 Task: For heading Use Arial with dark grey 1 1 colour & Underline.  font size for heading18,  'Change the font style of data to'Arial and font size to 9,  Change the alignment of both headline & data to Align center.  In the sheet  Data Analysis Template Workbookbook
Action: Mouse moved to (121, 149)
Screenshot: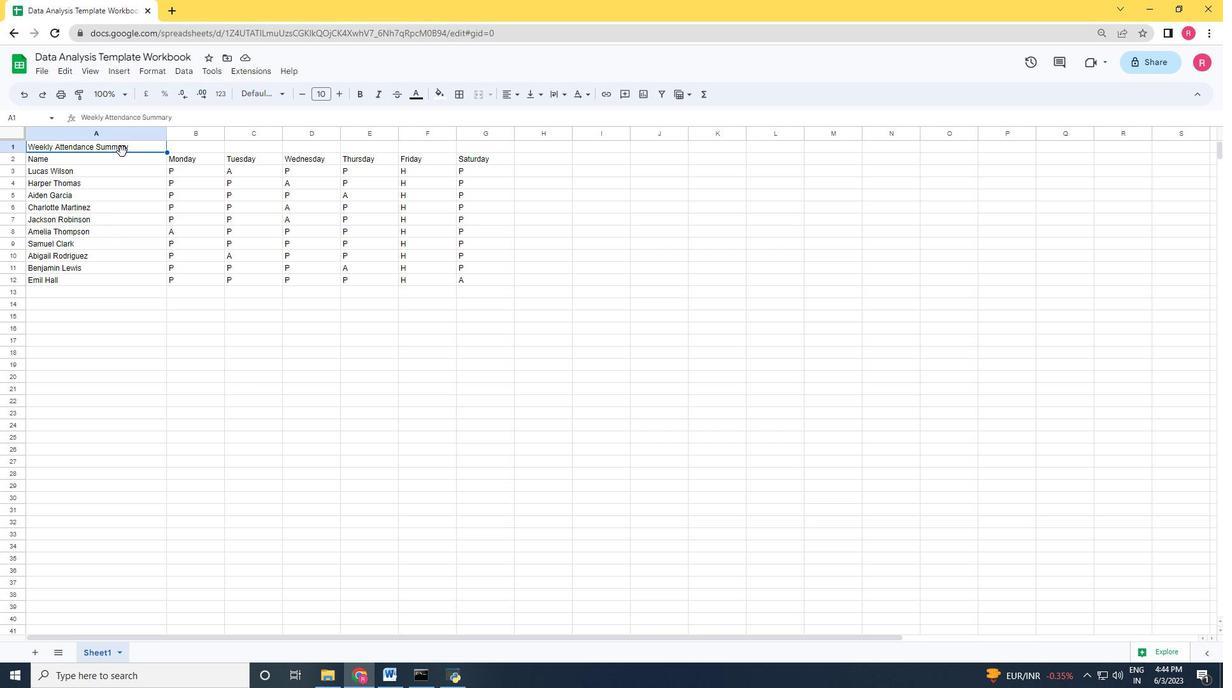 
Action: Mouse pressed left at (121, 149)
Screenshot: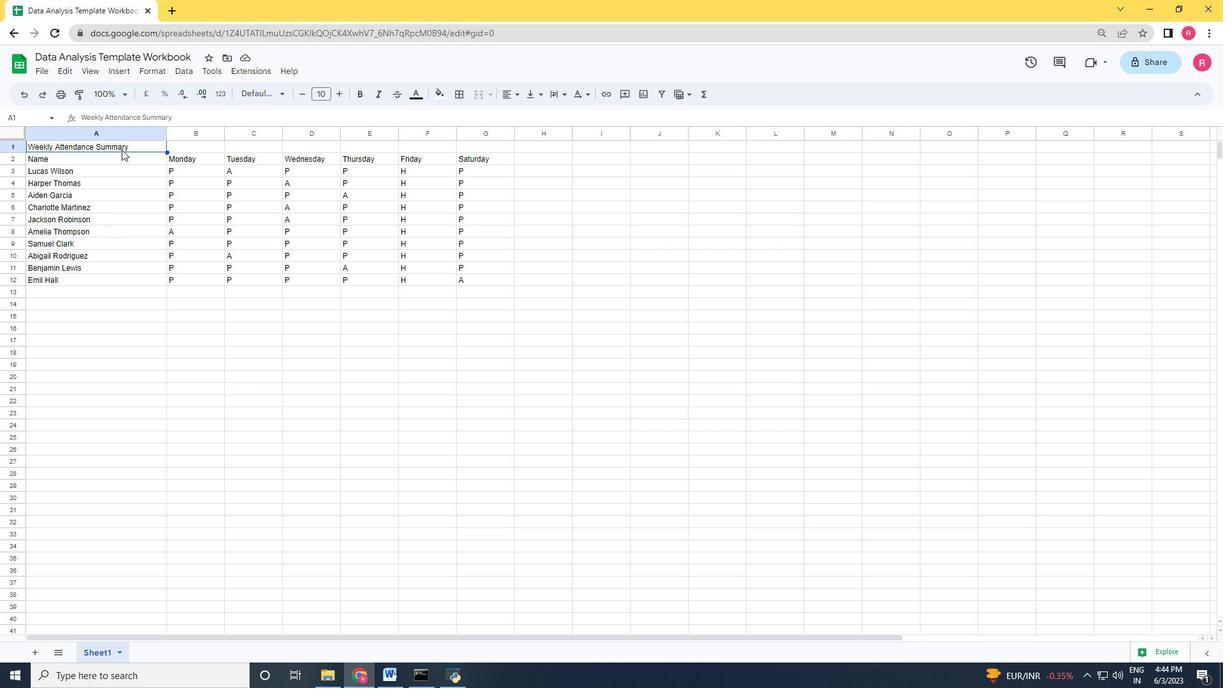
Action: Mouse moved to (416, 91)
Screenshot: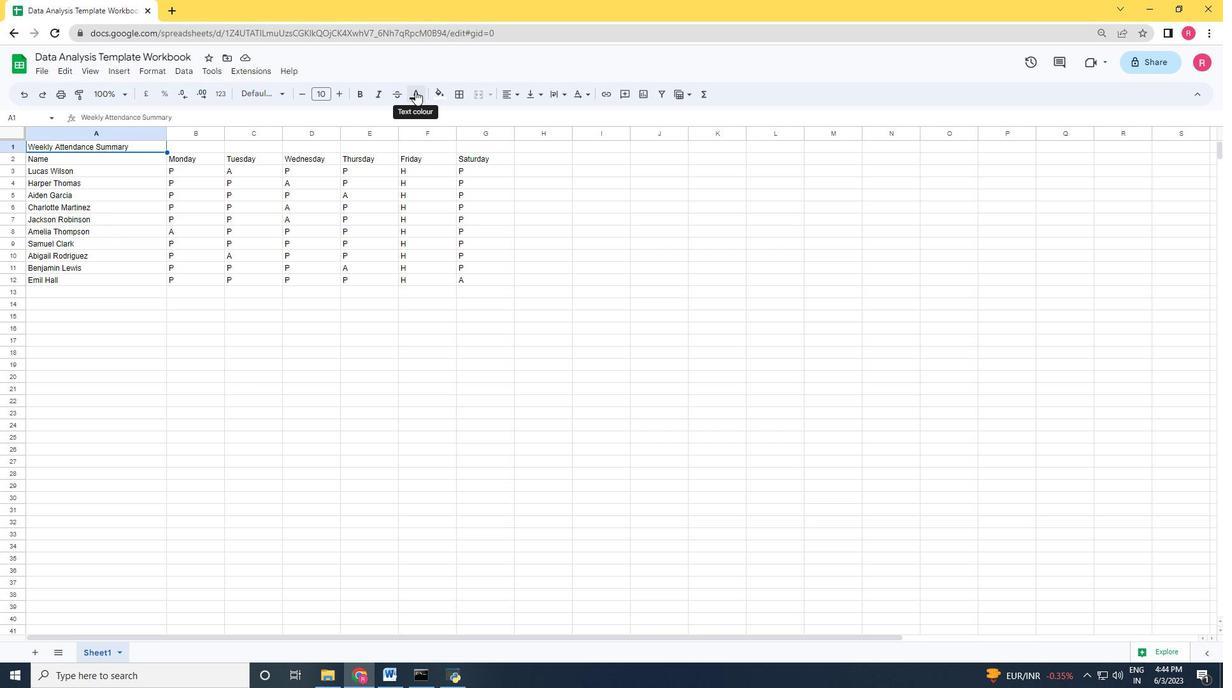 
Action: Mouse pressed left at (416, 91)
Screenshot: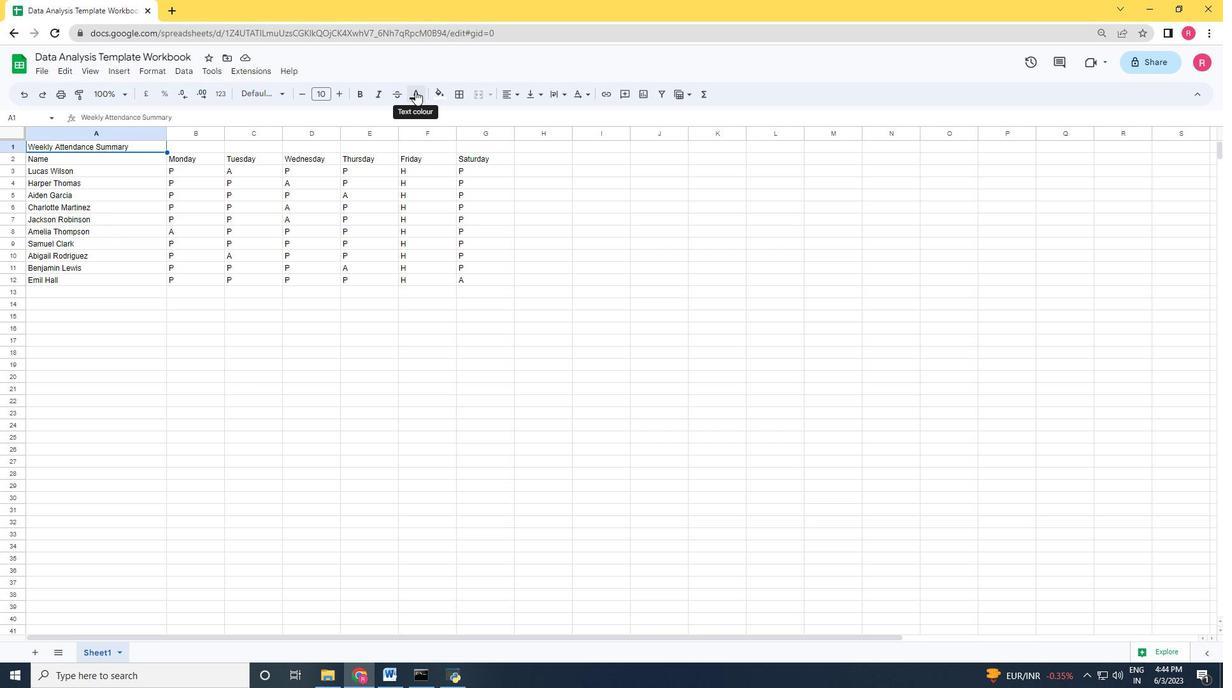 
Action: Mouse moved to (471, 132)
Screenshot: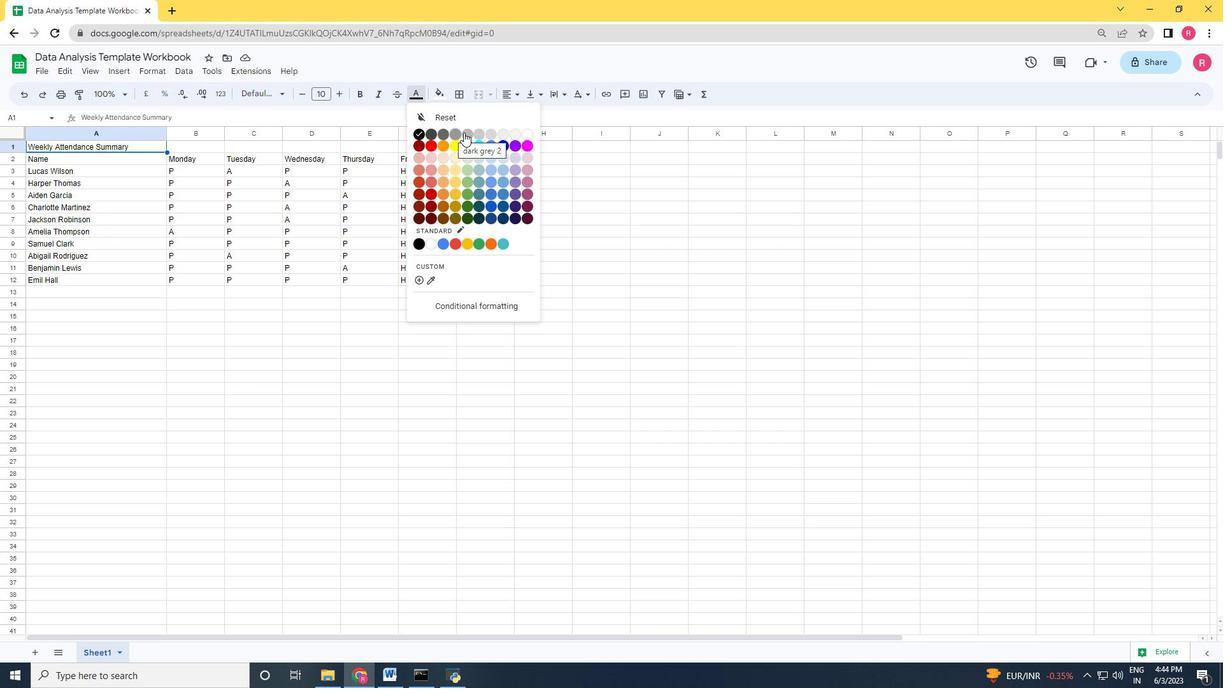 
Action: Mouse pressed left at (471, 132)
Screenshot: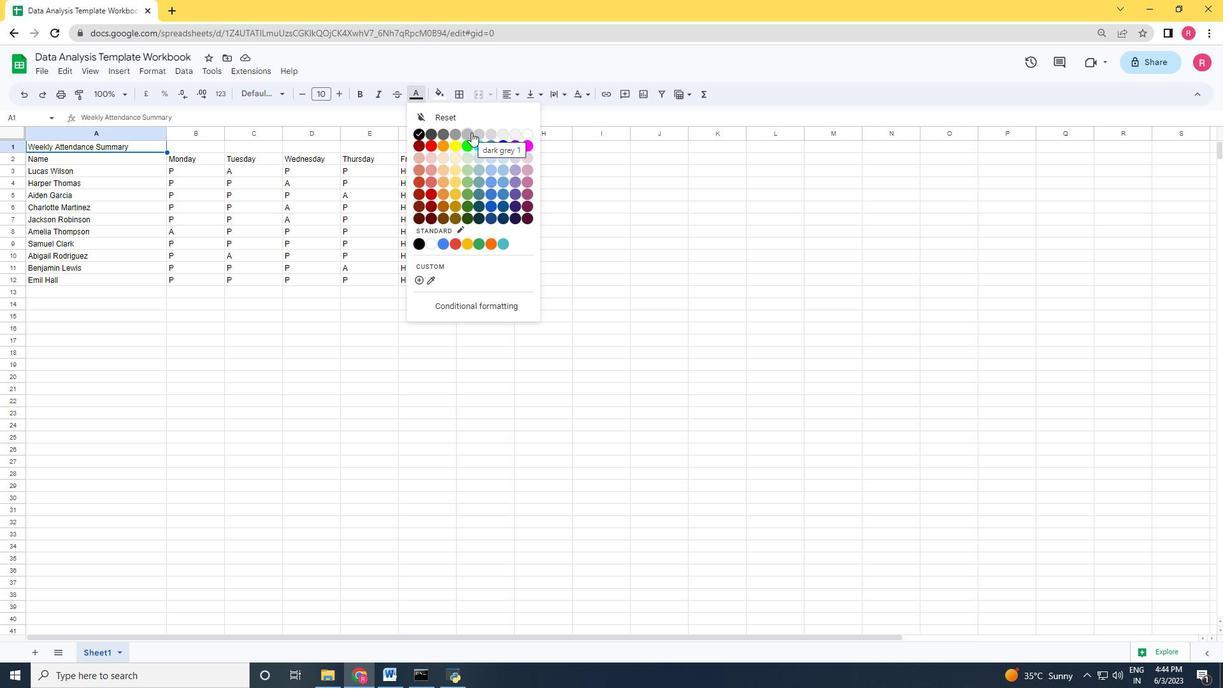 
Action: Mouse moved to (117, 70)
Screenshot: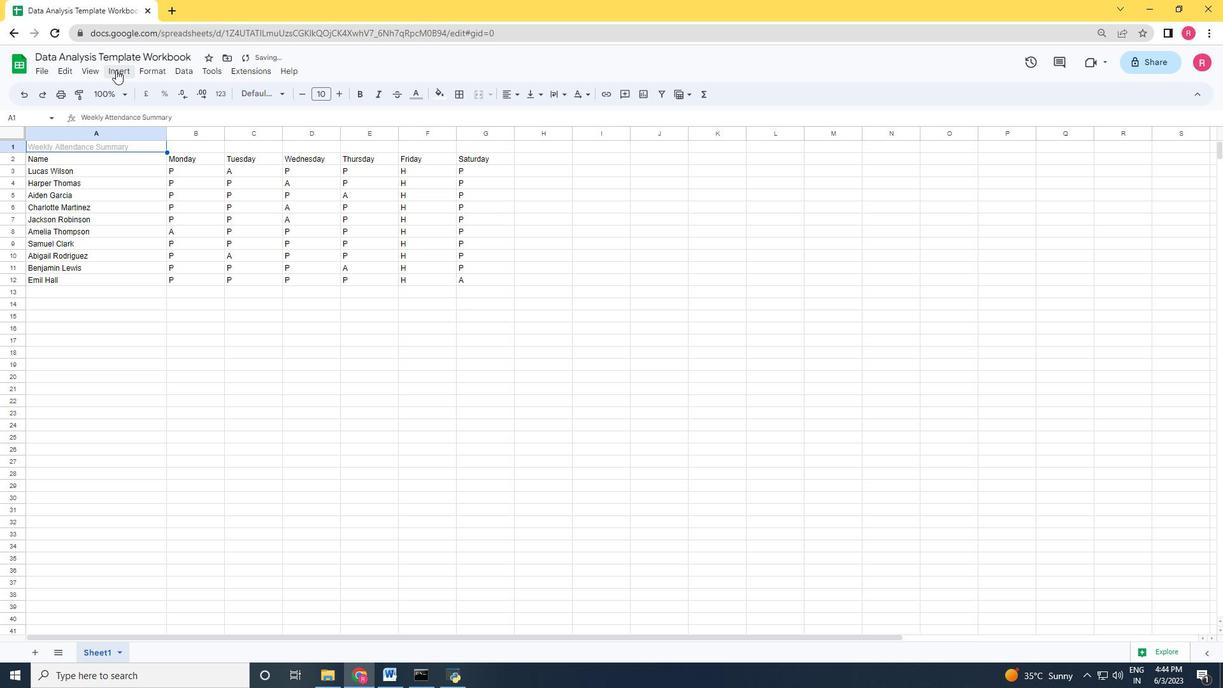 
Action: Mouse pressed left at (117, 70)
Screenshot: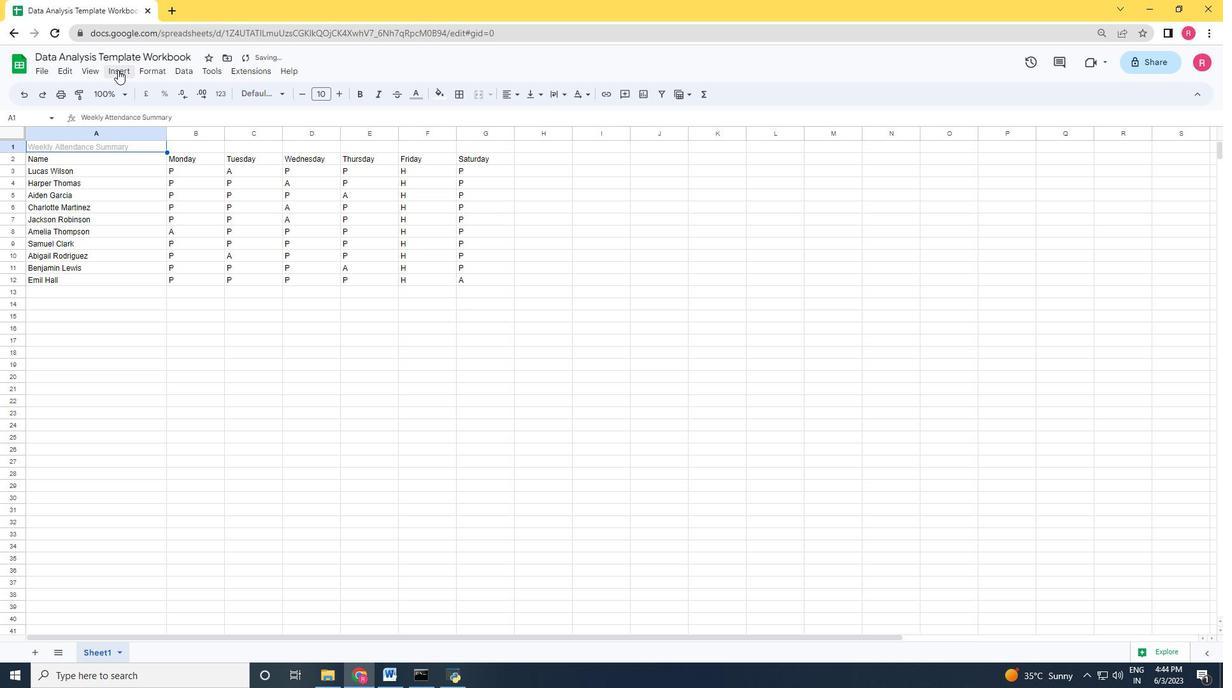 
Action: Mouse moved to (156, 70)
Screenshot: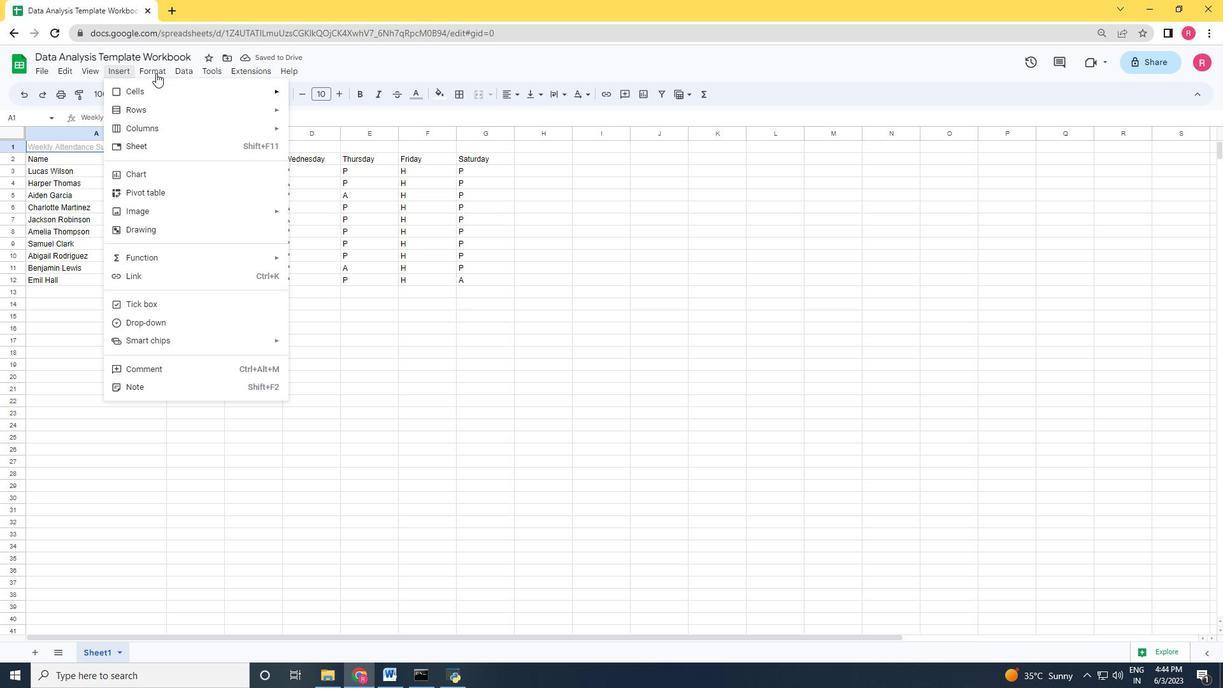 
Action: Mouse pressed left at (156, 70)
Screenshot: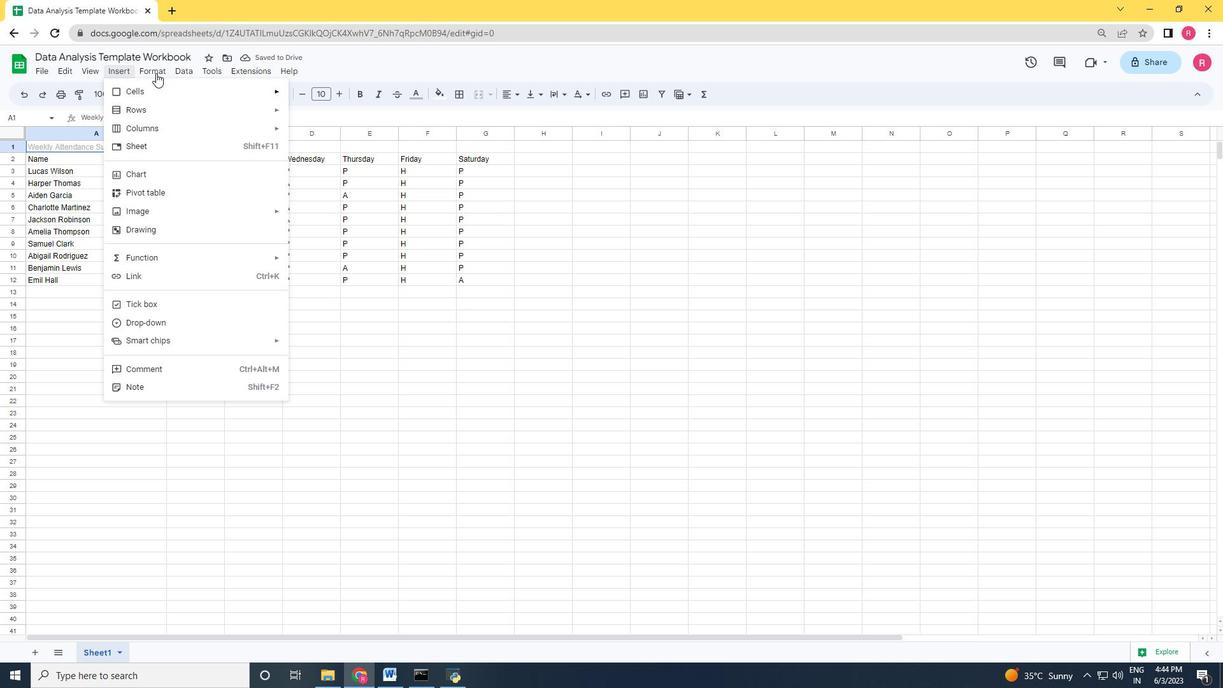 
Action: Mouse moved to (155, 66)
Screenshot: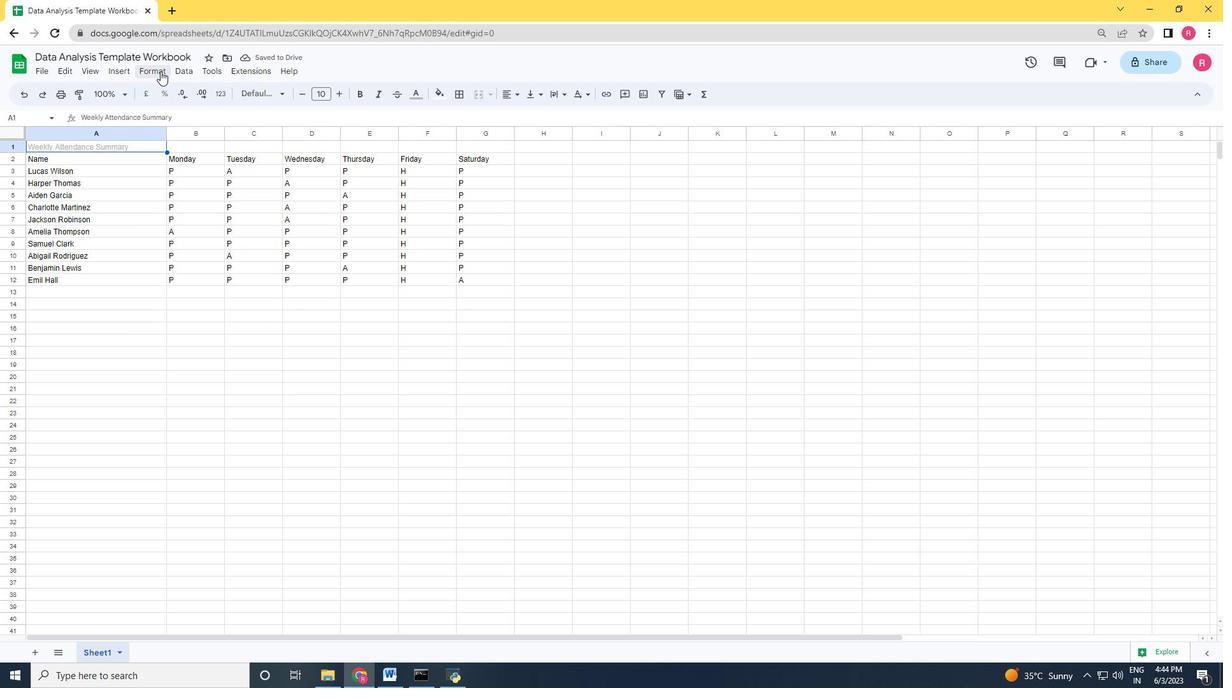 
Action: Mouse pressed left at (155, 66)
Screenshot: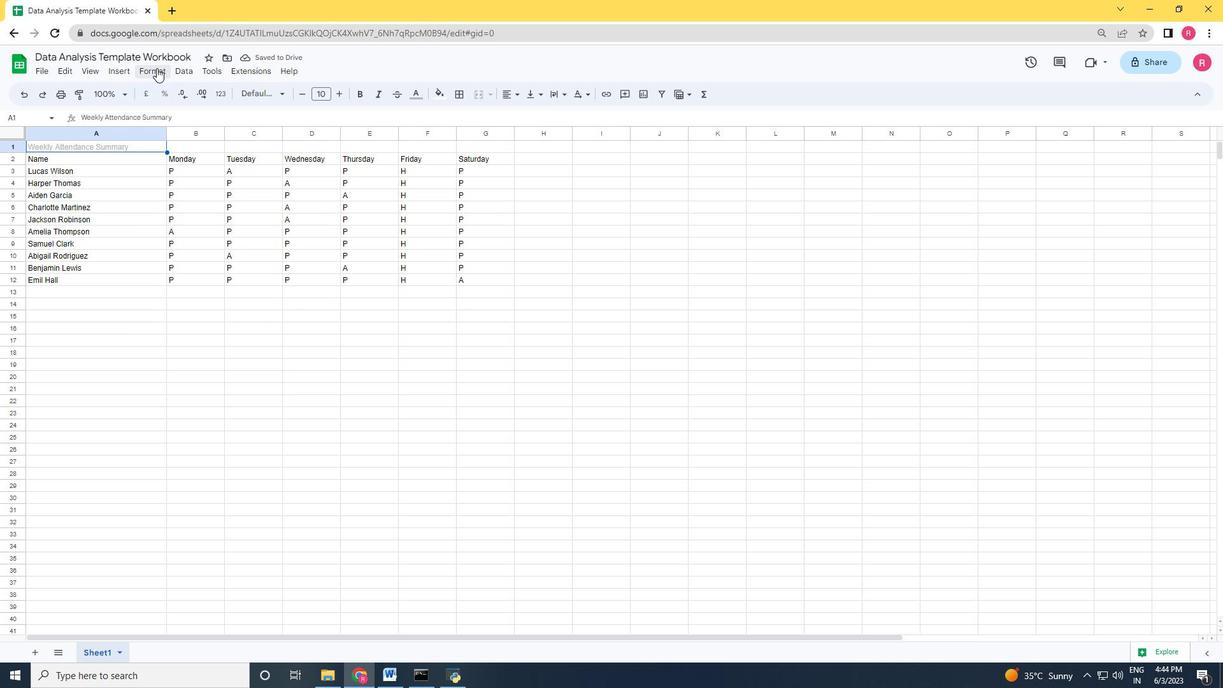 
Action: Mouse moved to (362, 180)
Screenshot: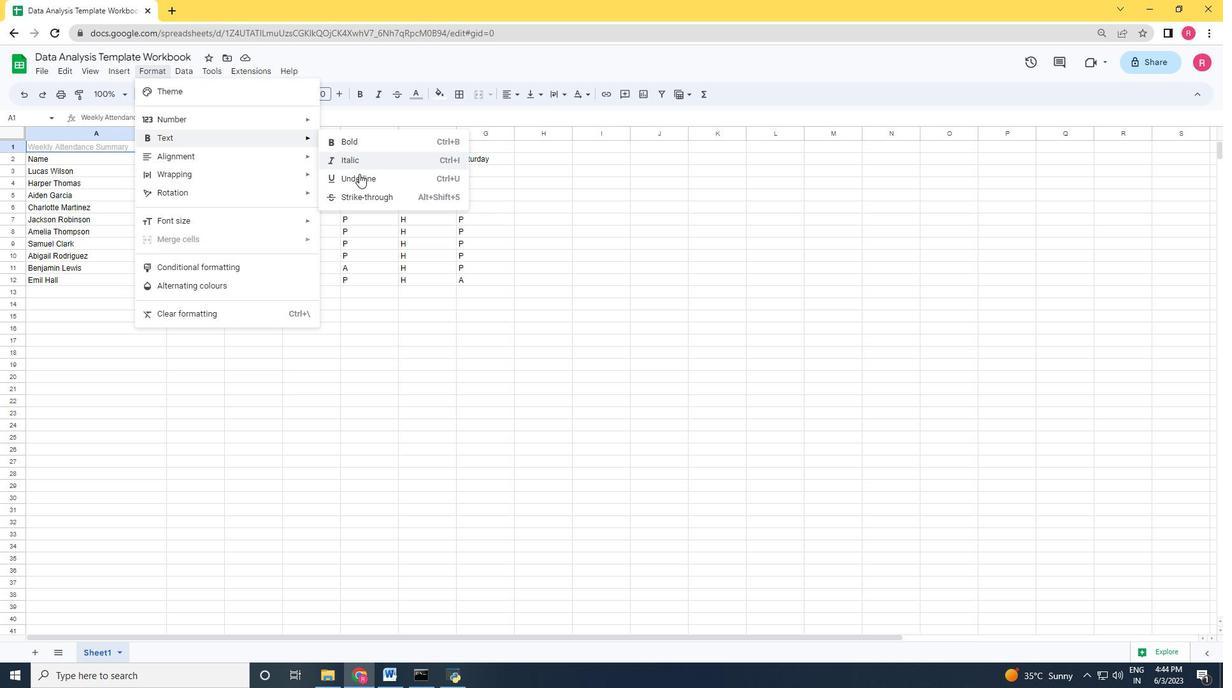 
Action: Mouse pressed left at (362, 180)
Screenshot: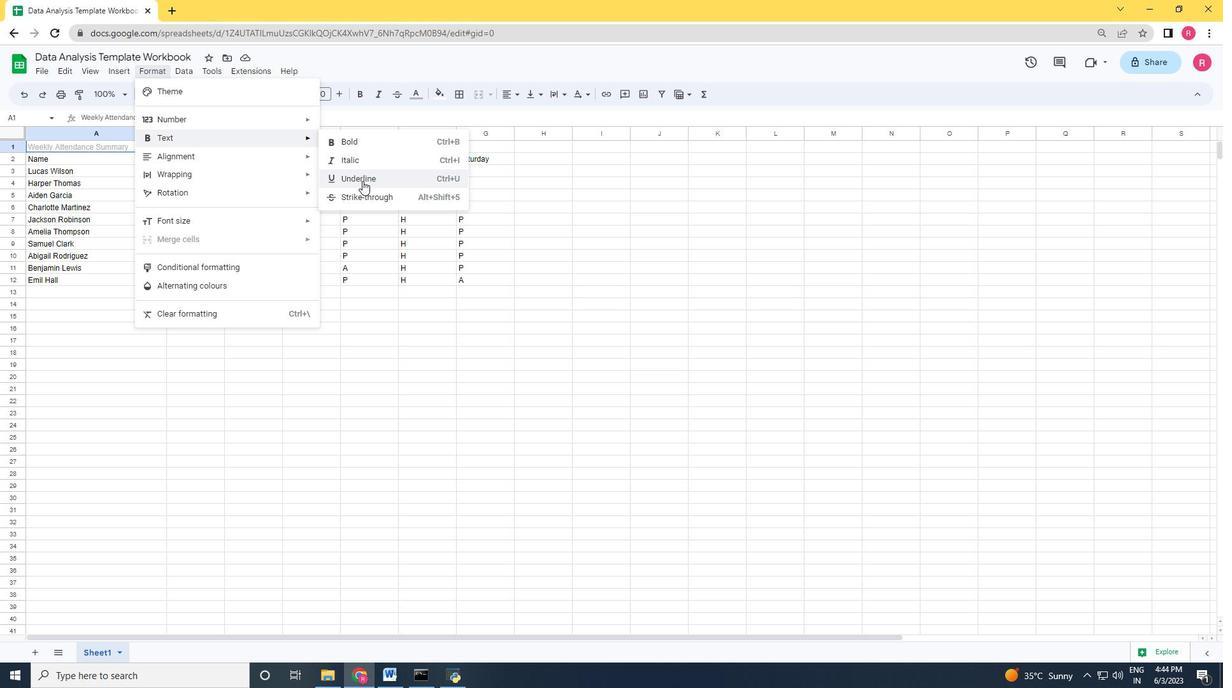 
Action: Mouse moved to (337, 97)
Screenshot: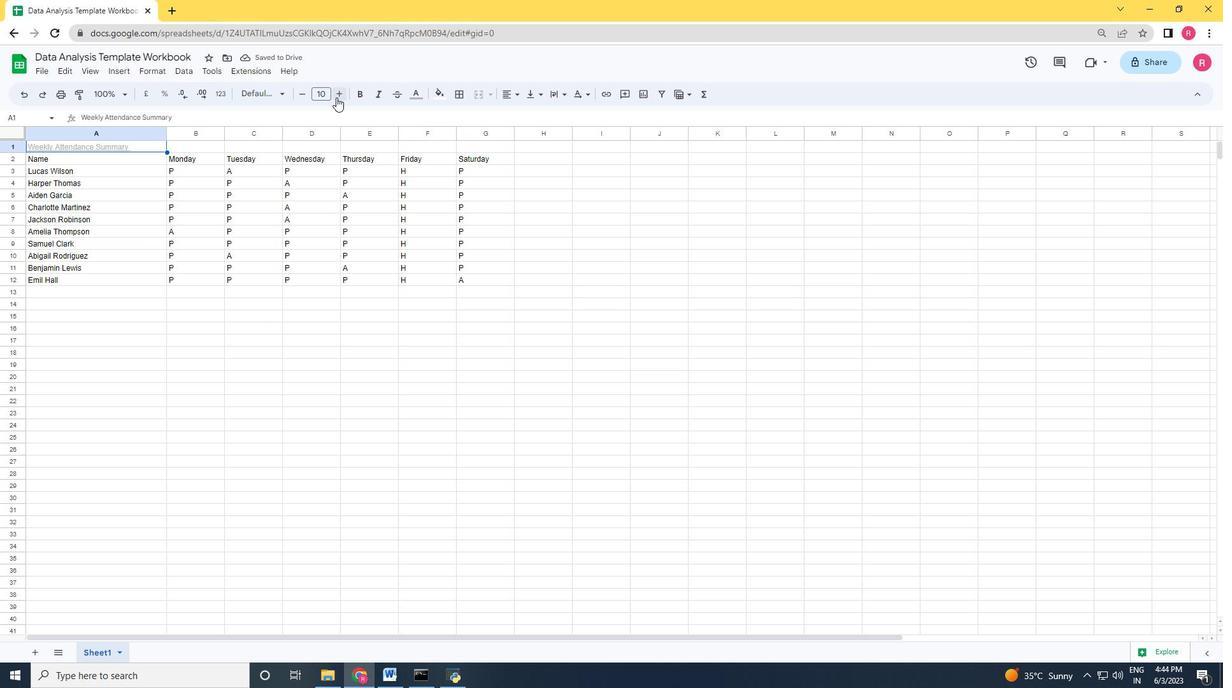 
Action: Mouse pressed left at (337, 97)
Screenshot: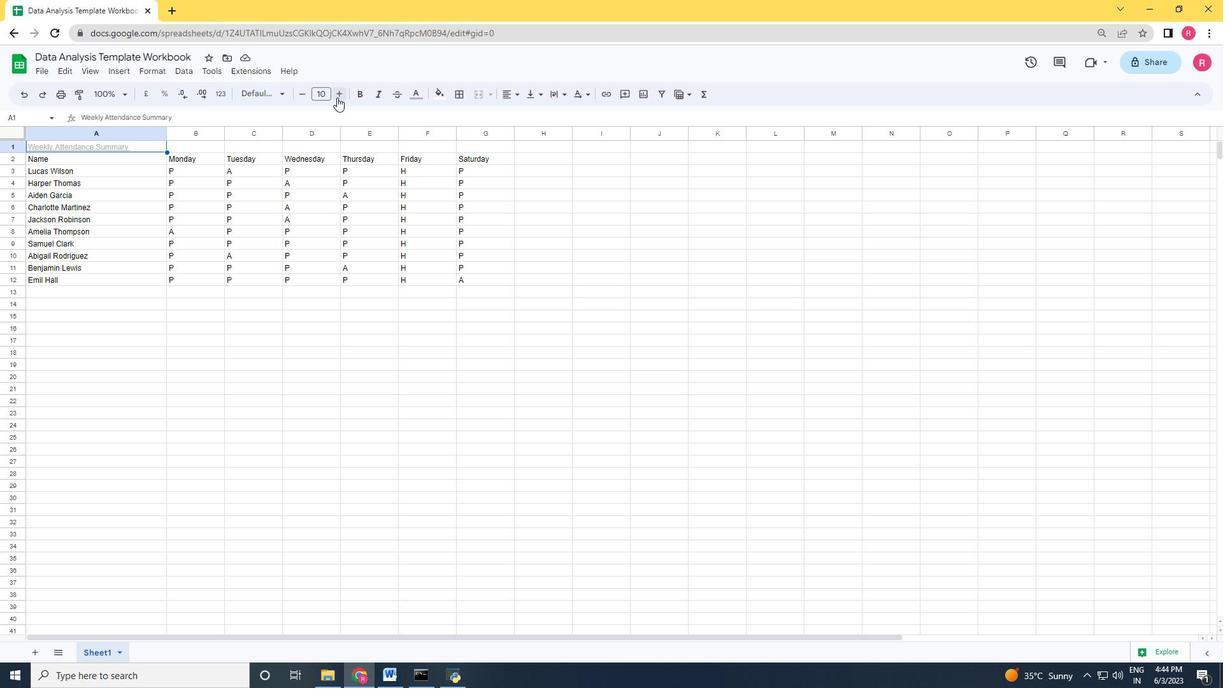 
Action: Mouse pressed left at (337, 97)
Screenshot: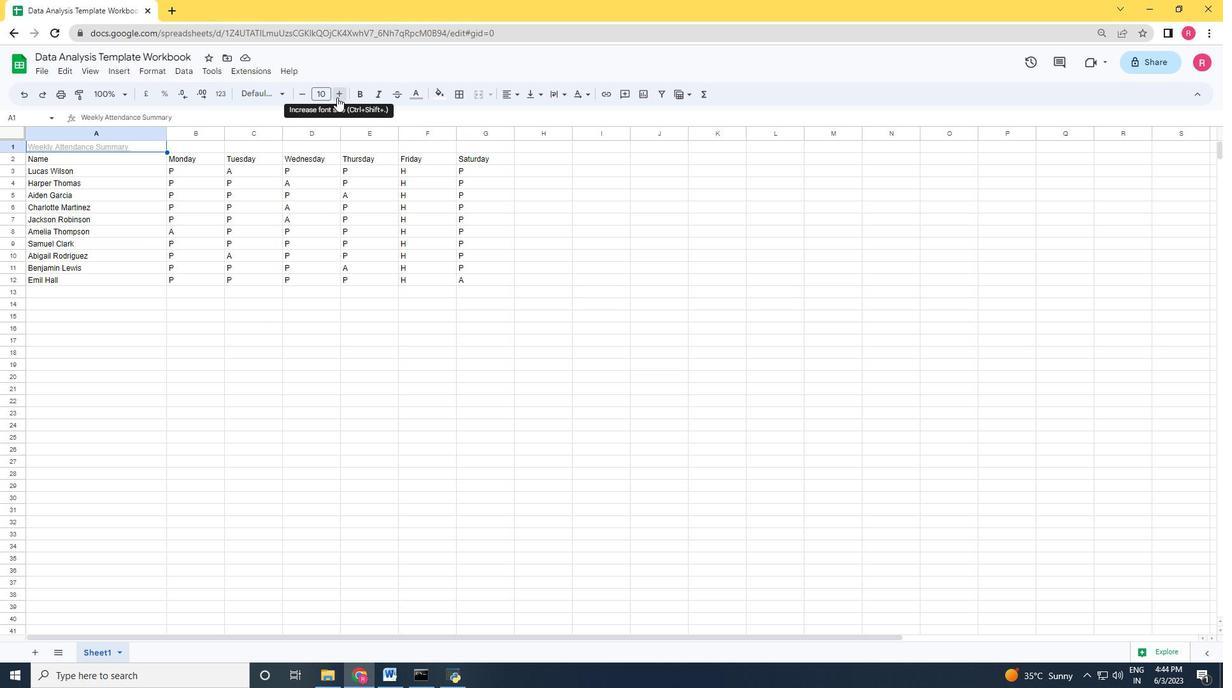 
Action: Mouse pressed left at (337, 97)
Screenshot: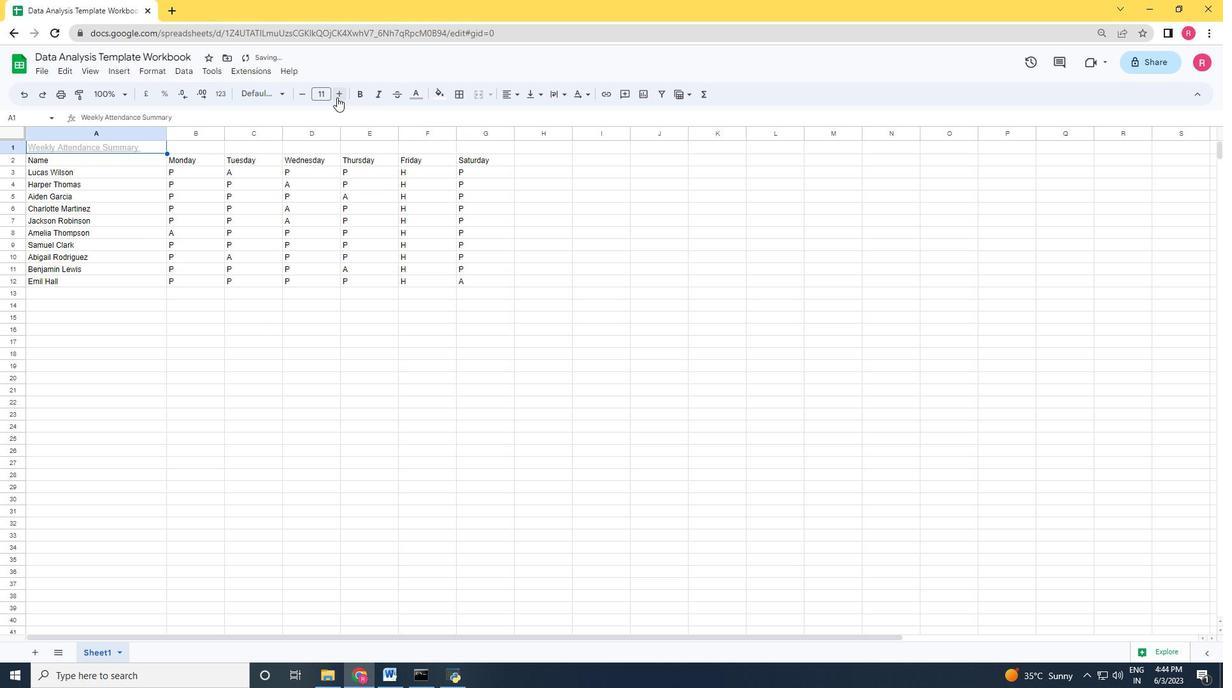 
Action: Mouse pressed left at (337, 97)
Screenshot: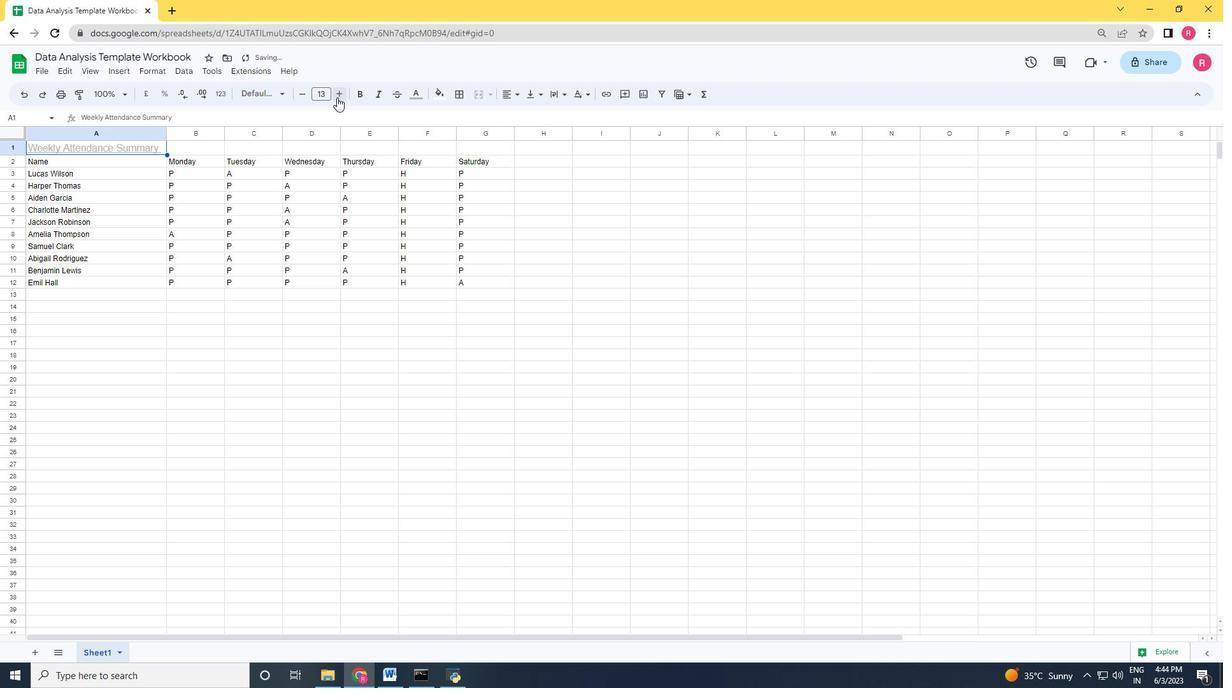 
Action: Mouse pressed left at (337, 97)
Screenshot: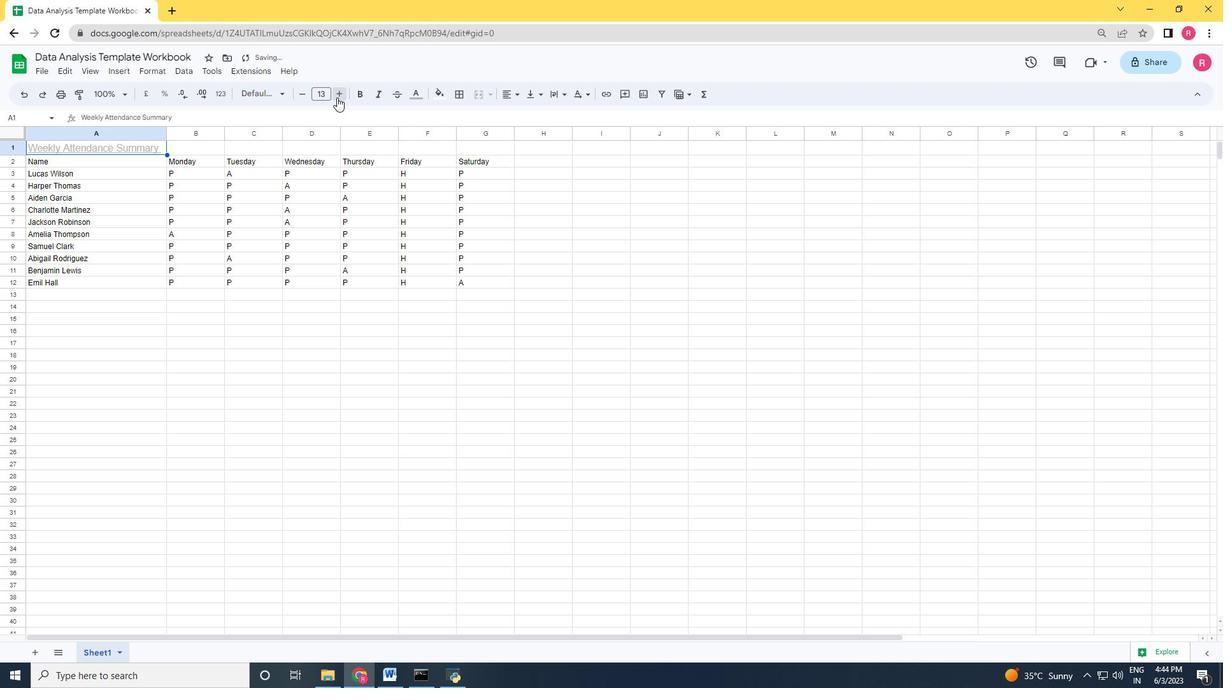 
Action: Mouse pressed left at (337, 97)
Screenshot: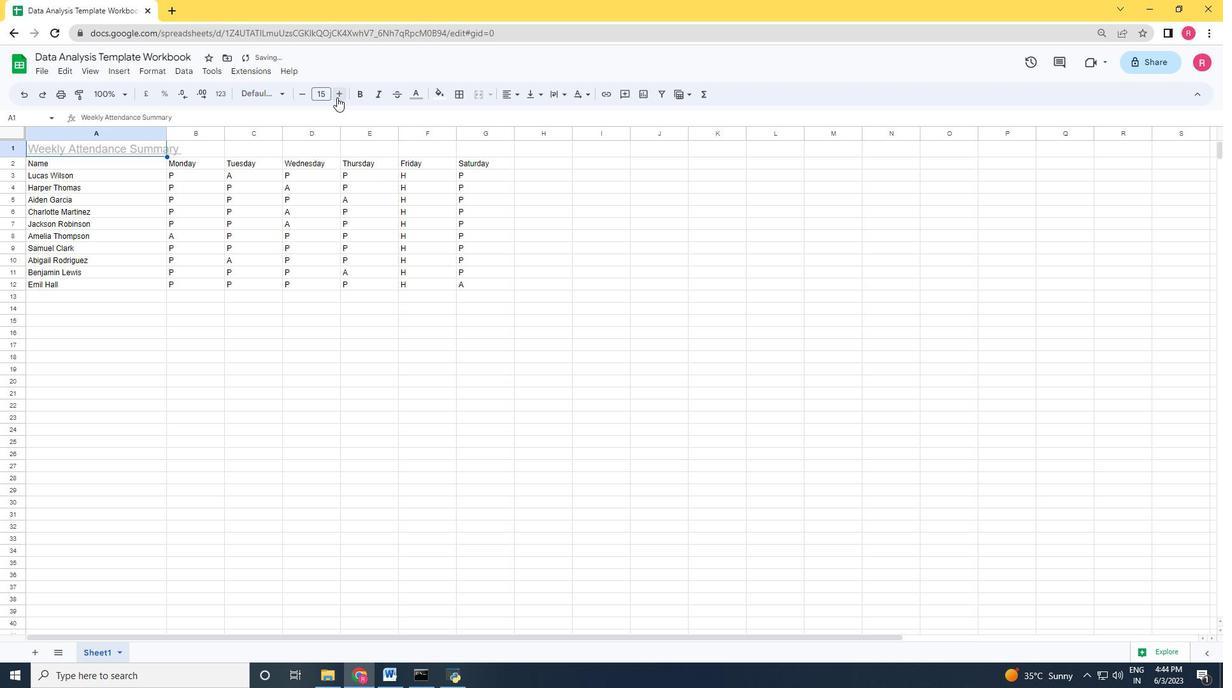 
Action: Mouse pressed left at (337, 97)
Screenshot: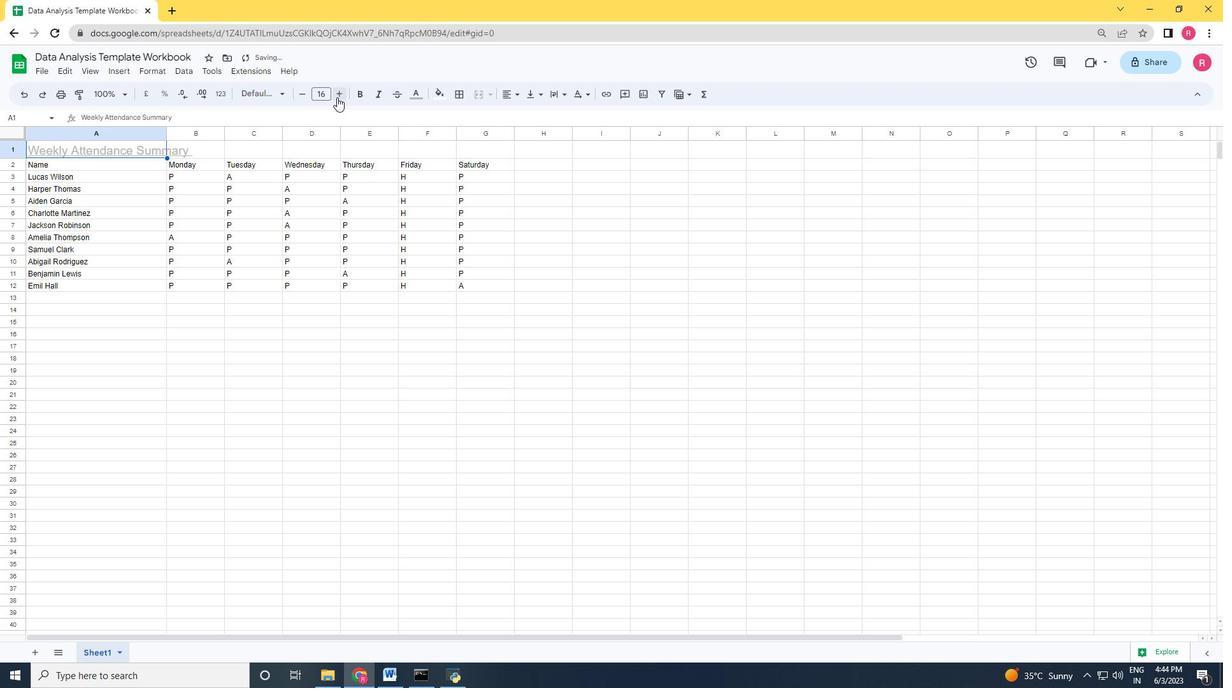
Action: Mouse pressed left at (337, 97)
Screenshot: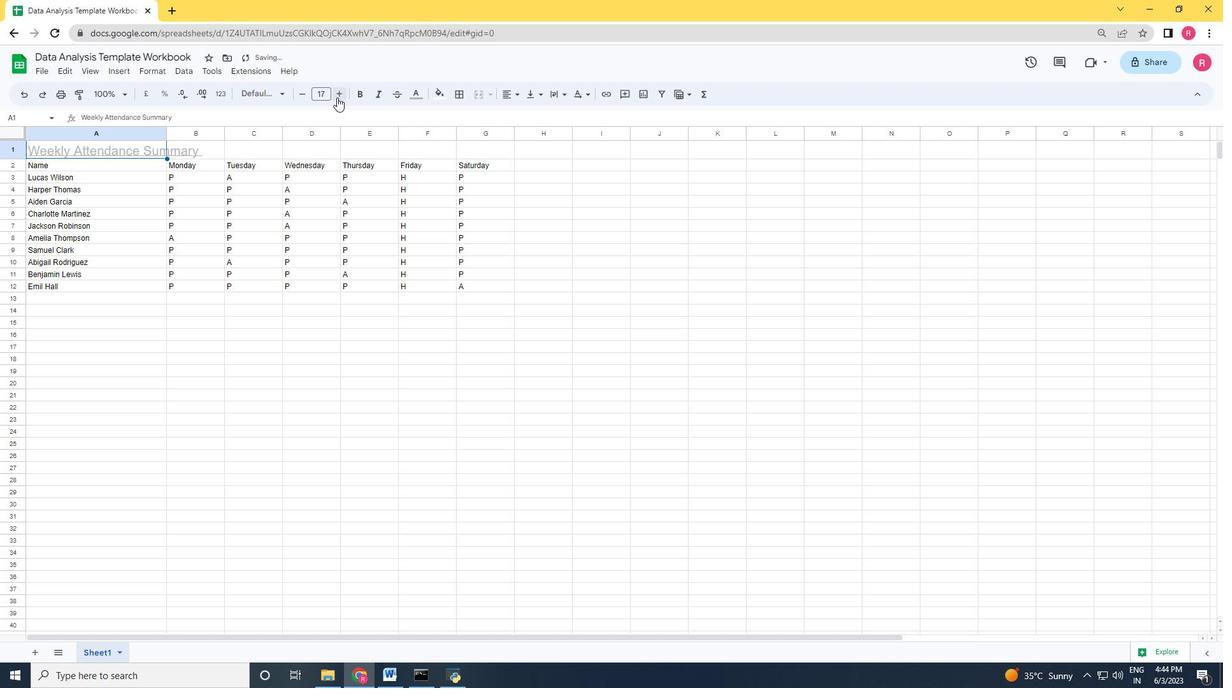
Action: Mouse moved to (68, 162)
Screenshot: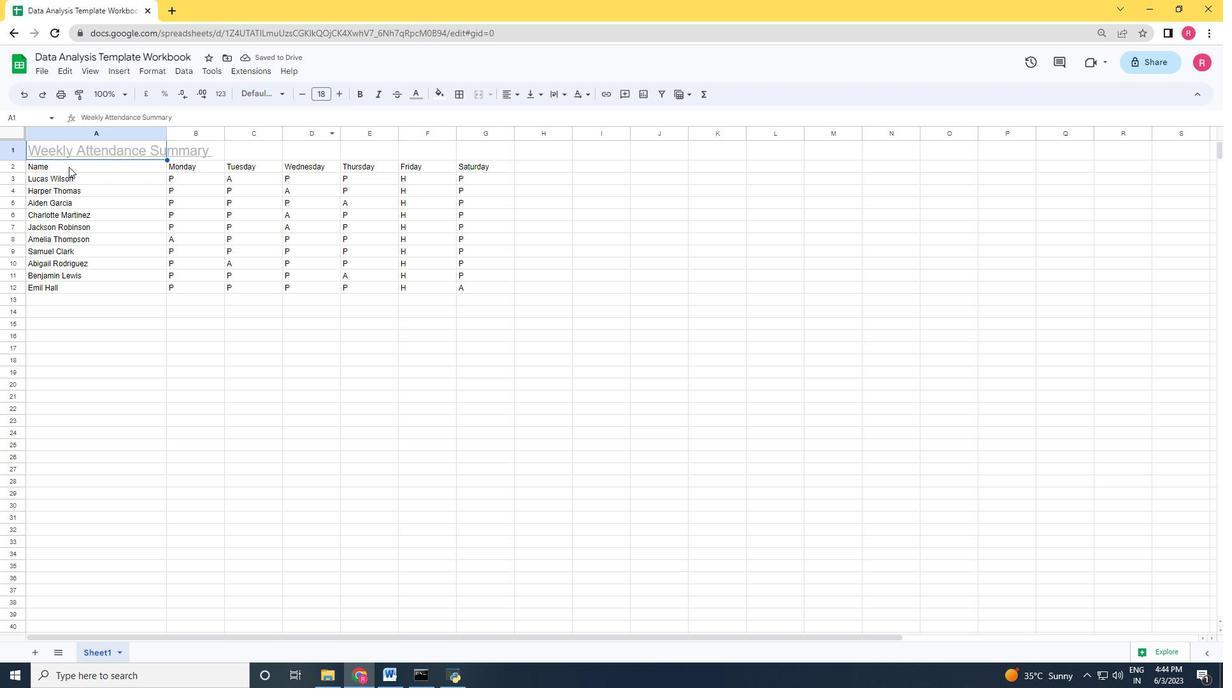 
Action: Mouse pressed left at (68, 162)
Screenshot: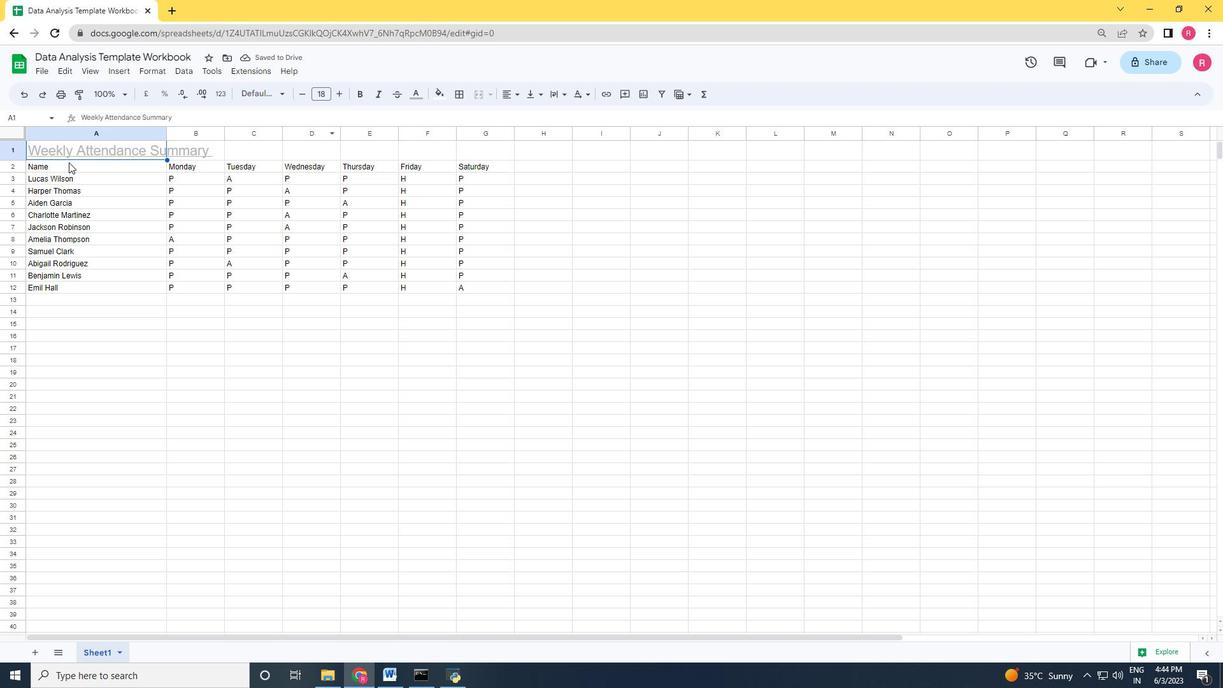 
Action: Key pressed <Key.shift_r><Key.shift_r><Key.shift_r><Key.shift_r><Key.shift_r><Key.right><Key.right><Key.right><Key.right><Key.right><Key.right><Key.down><Key.down><Key.down><Key.down><Key.down><Key.down><Key.down><Key.down><Key.down><Key.down>
Screenshot: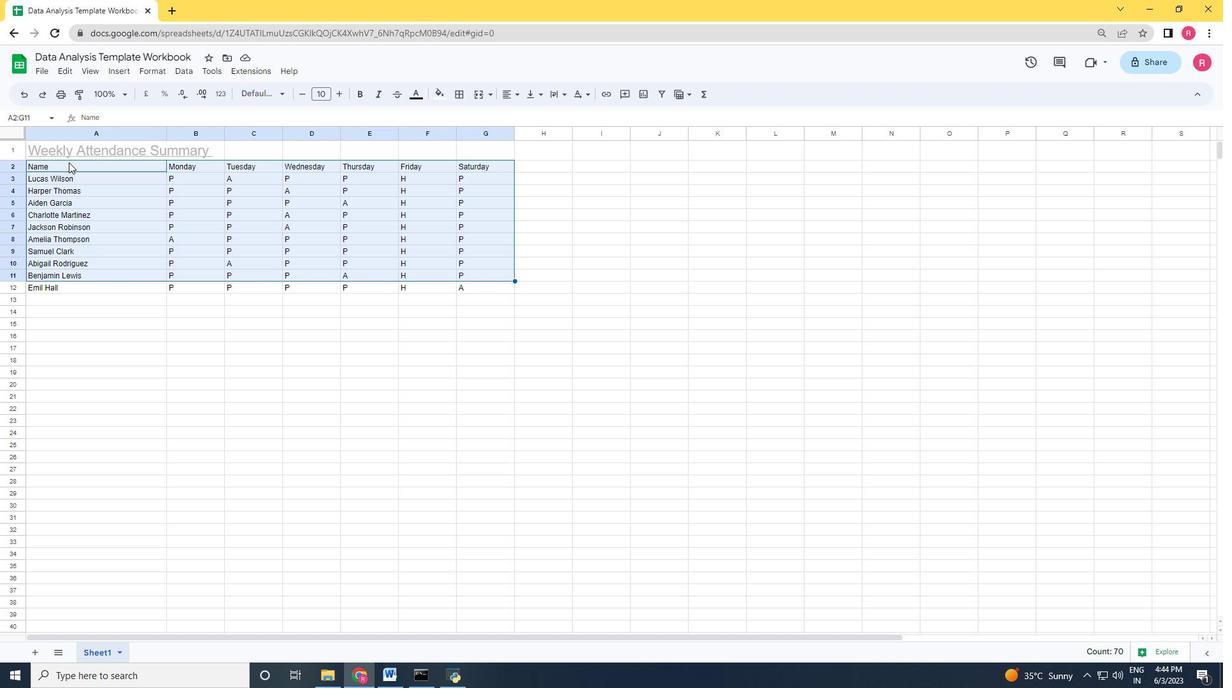 
Action: Mouse moved to (284, 94)
Screenshot: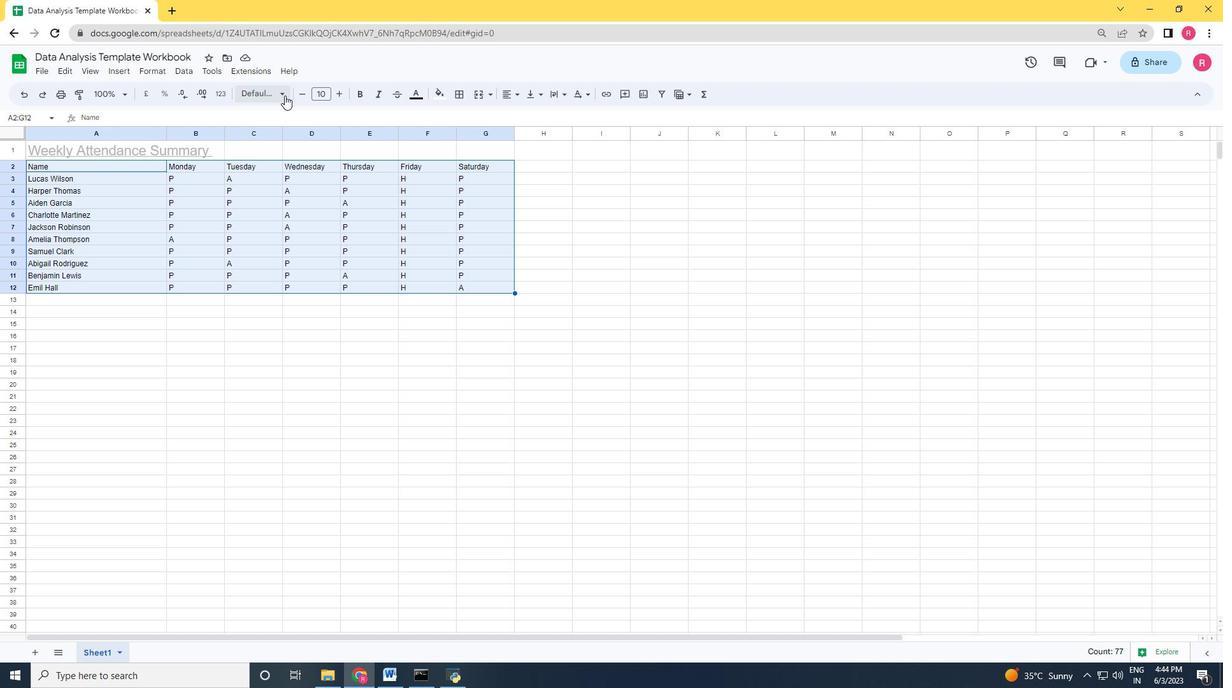 
Action: Mouse pressed left at (284, 94)
Screenshot: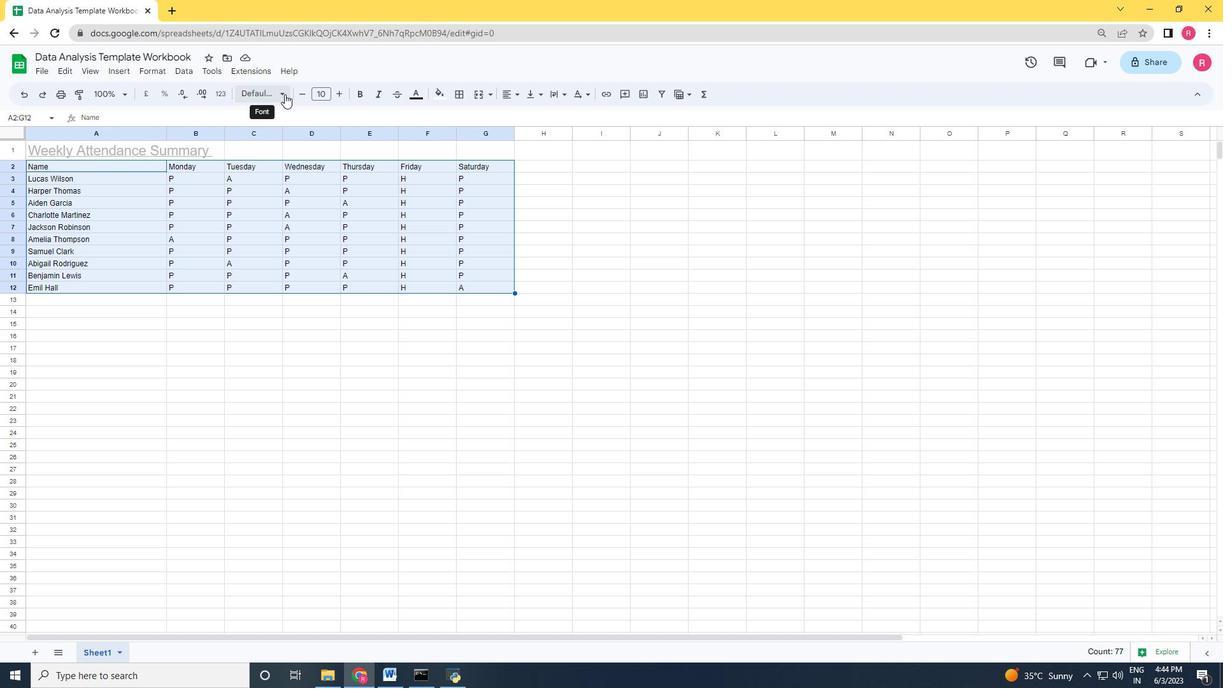 
Action: Mouse moved to (264, 331)
Screenshot: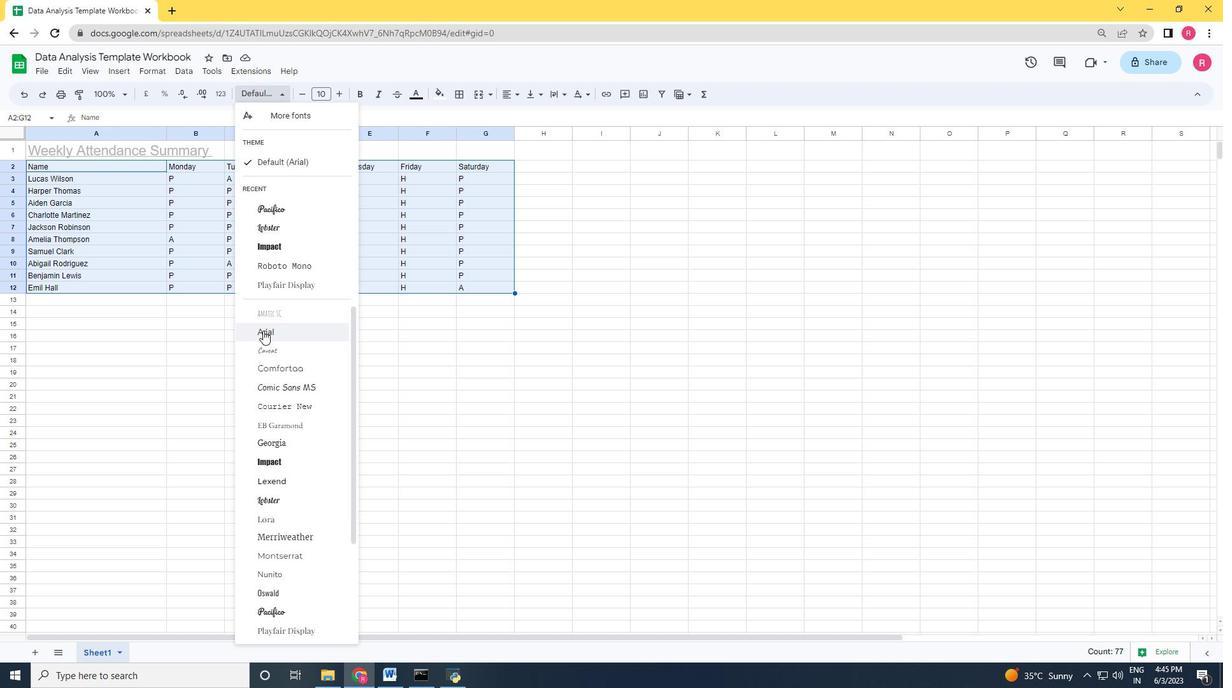 
Action: Mouse pressed left at (264, 331)
Screenshot: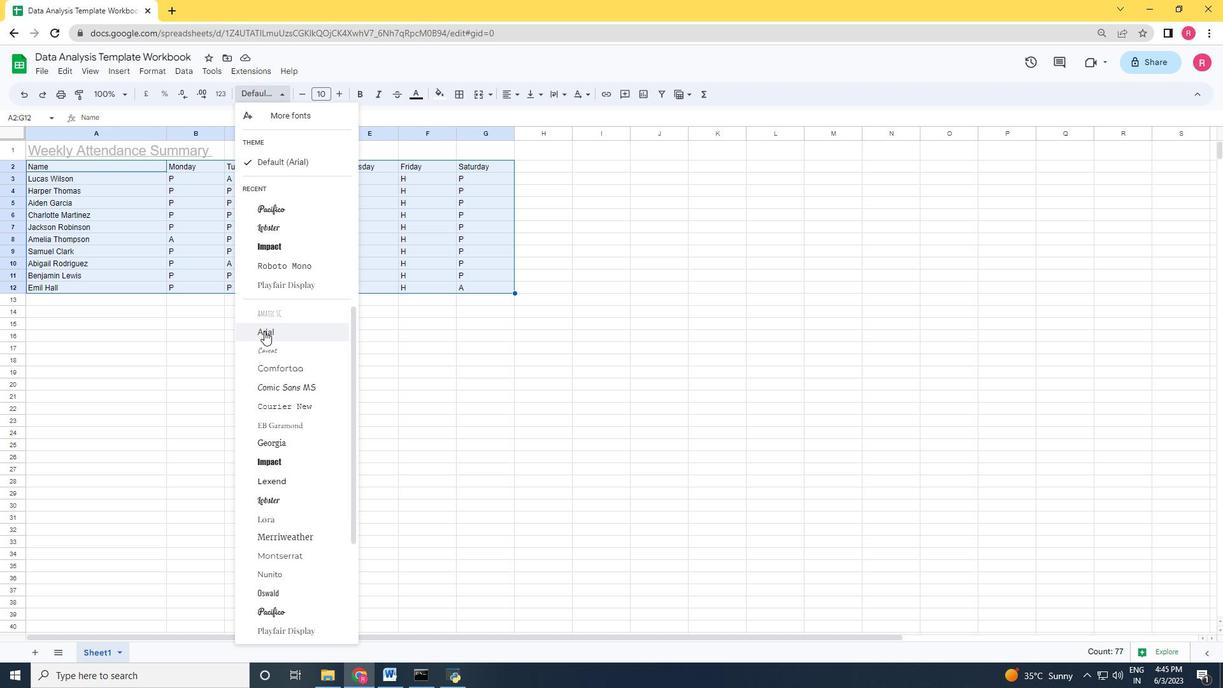 
Action: Mouse moved to (300, 100)
Screenshot: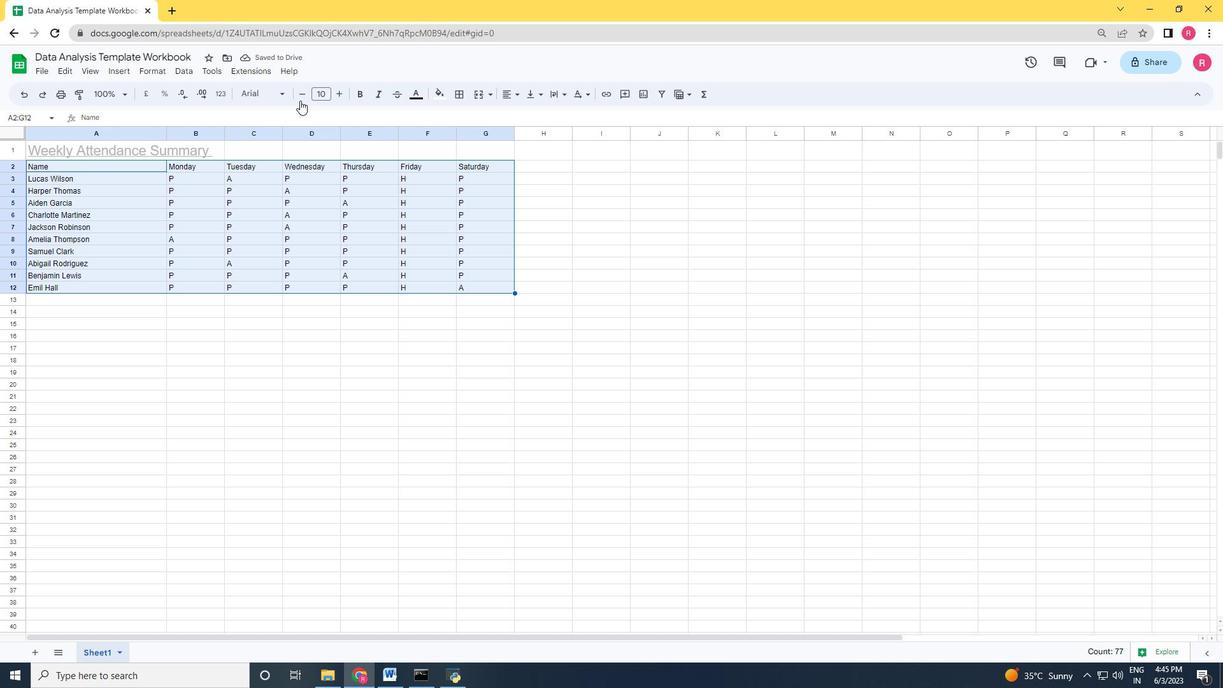 
Action: Mouse pressed left at (300, 100)
Screenshot: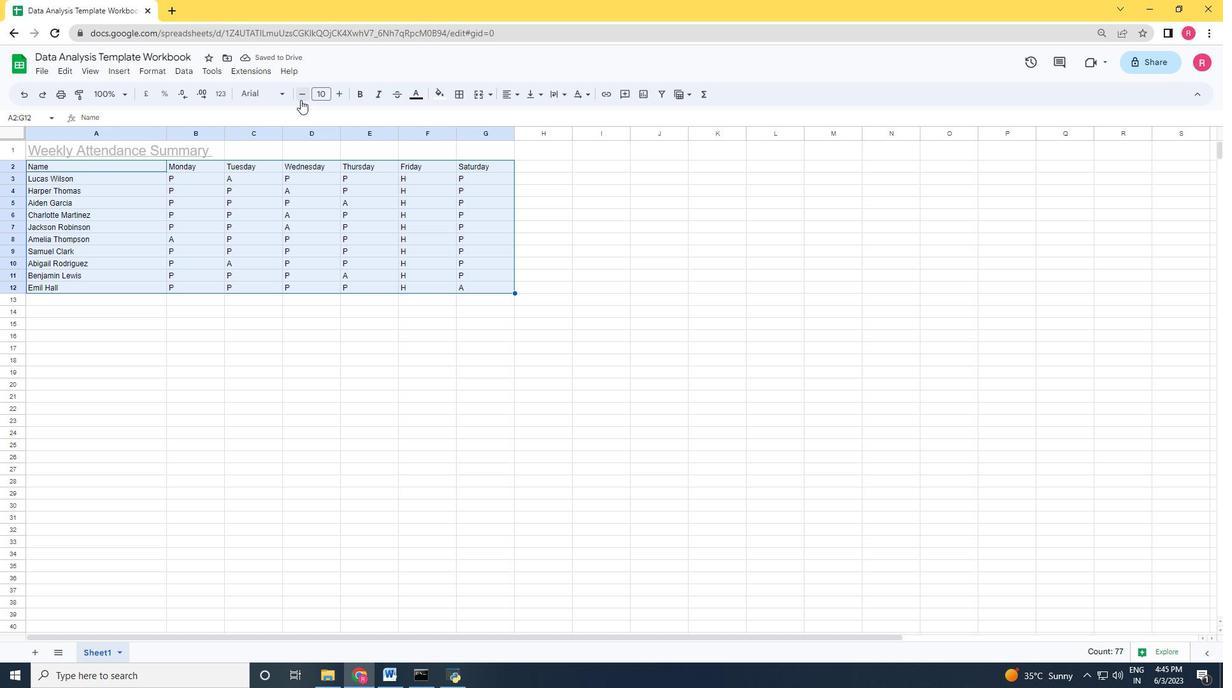 
Action: Mouse moved to (513, 100)
Screenshot: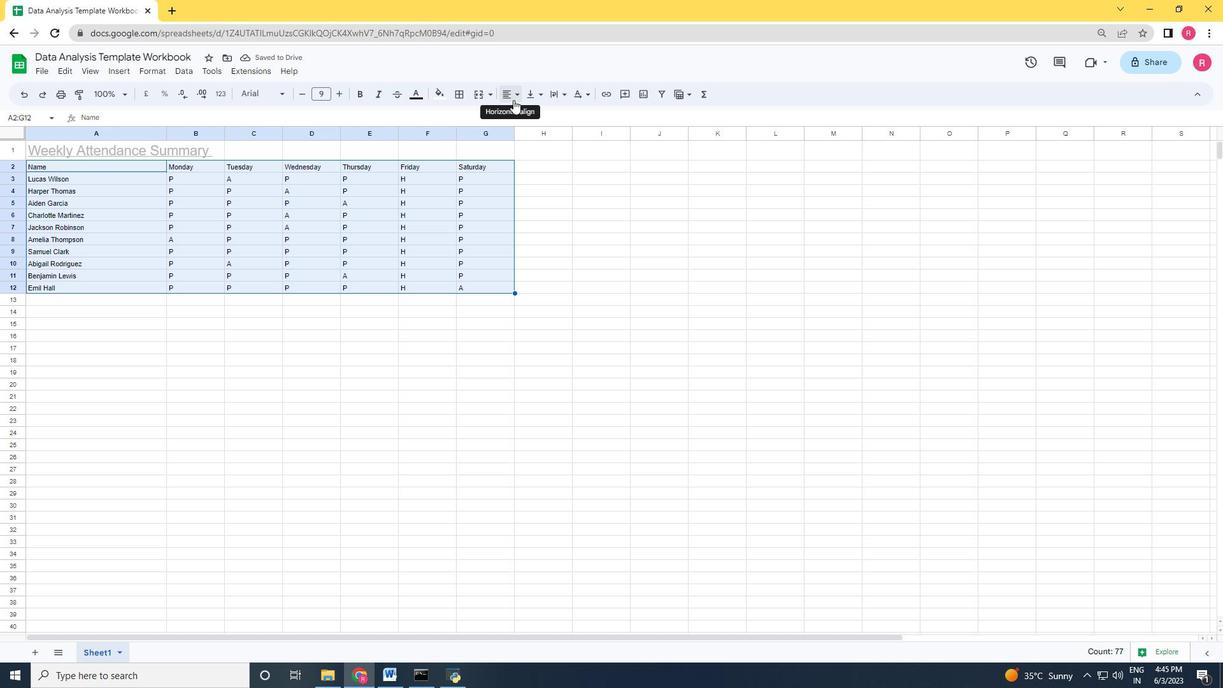 
Action: Mouse pressed left at (513, 100)
Screenshot: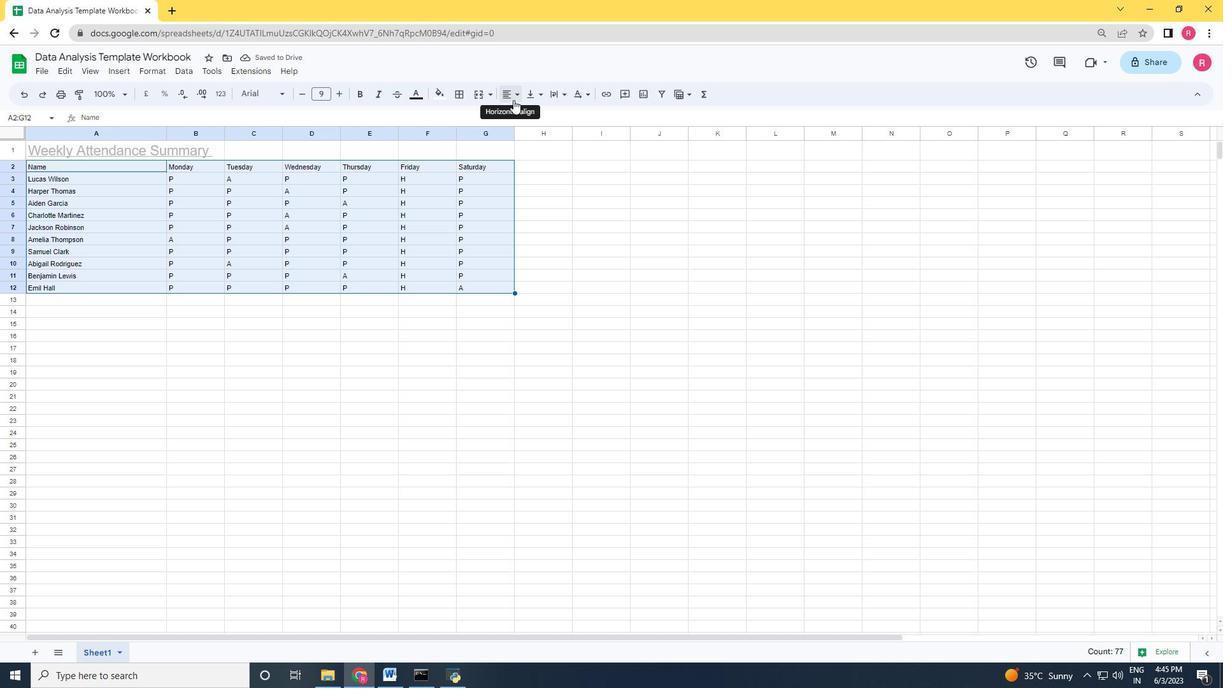 
Action: Mouse moved to (527, 118)
Screenshot: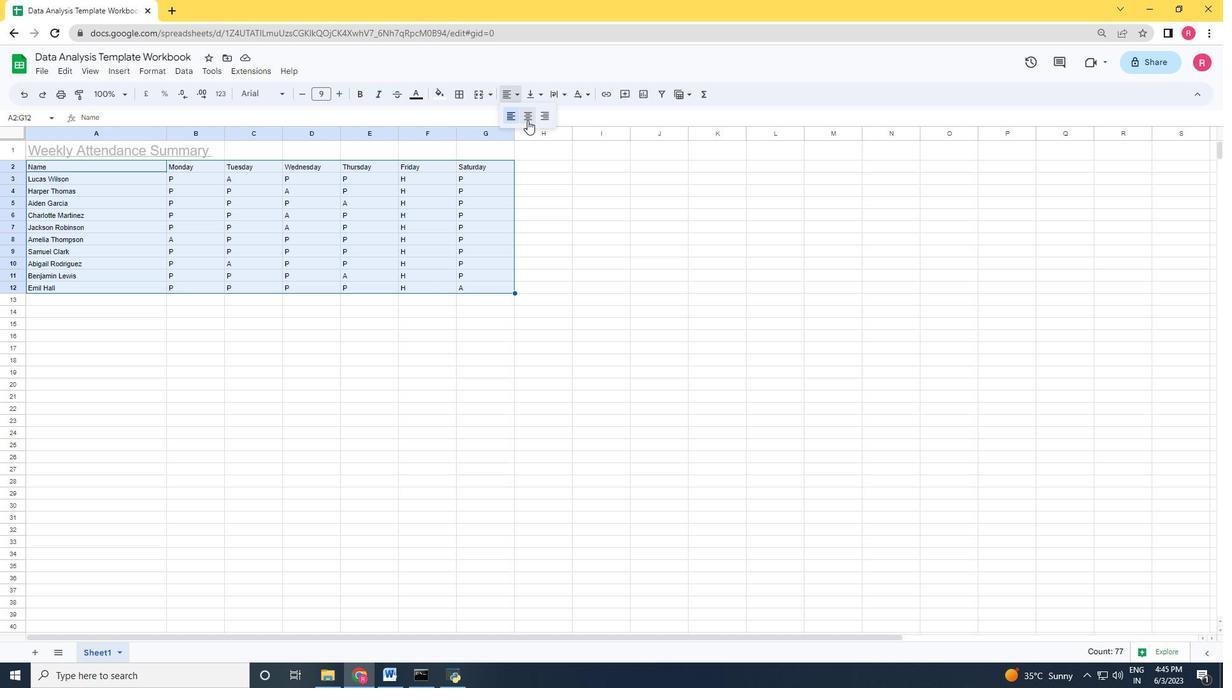 
Action: Mouse pressed left at (527, 118)
Screenshot: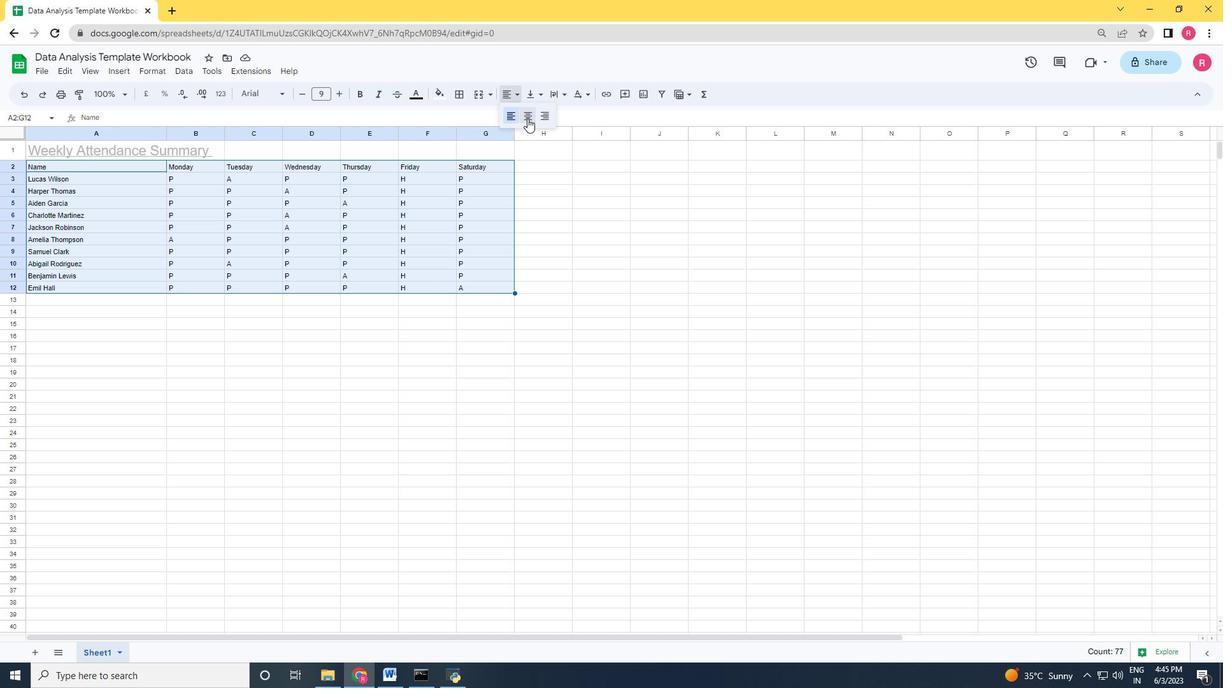 
Action: Mouse moved to (548, 342)
Screenshot: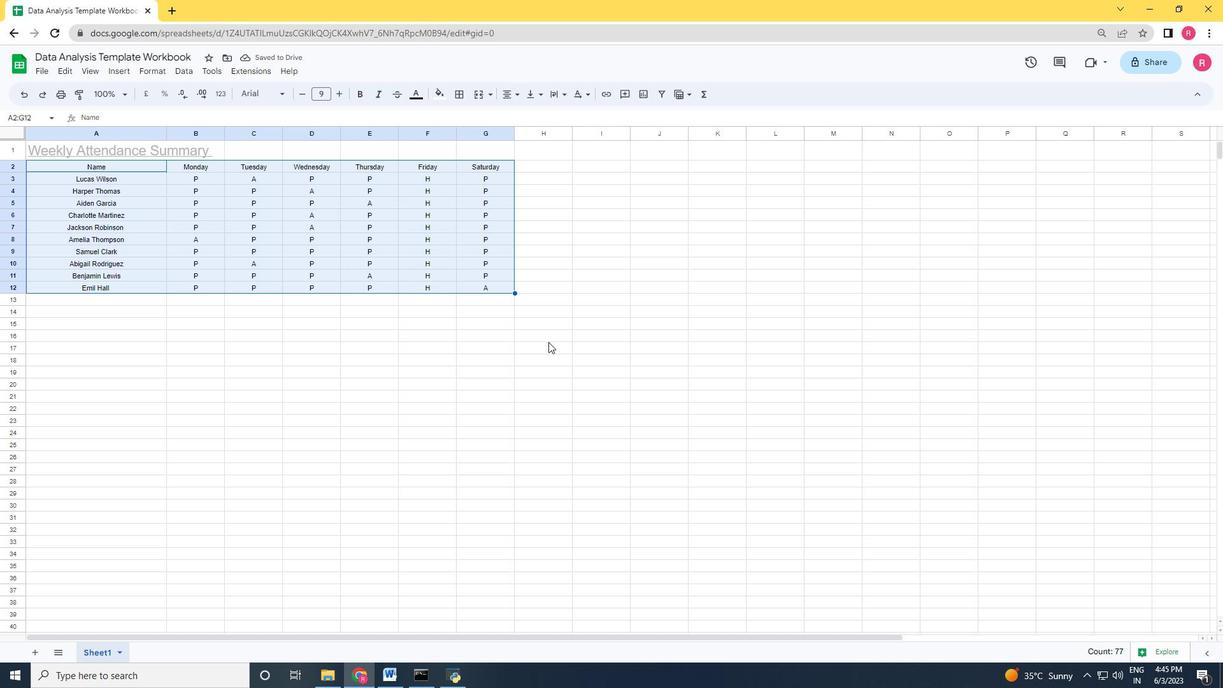 
Action: Mouse pressed left at (548, 342)
Screenshot: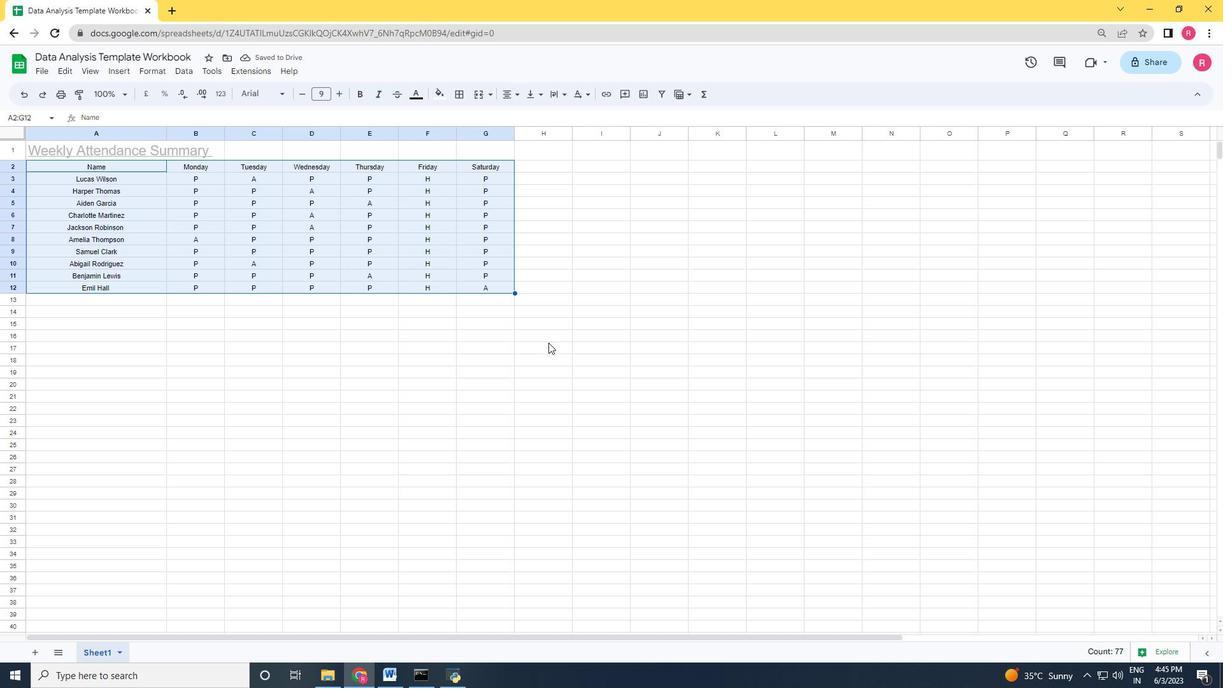 
Action: Mouse moved to (164, 57)
Screenshot: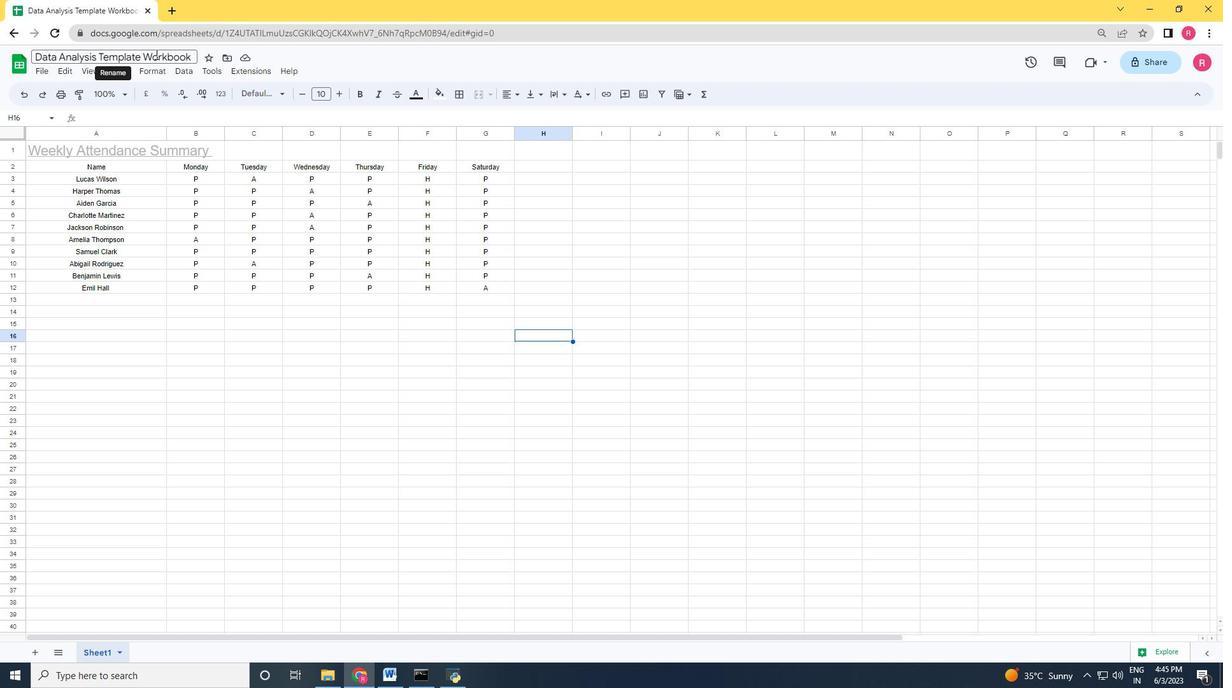 
Action: Mouse pressed left at (164, 57)
Screenshot: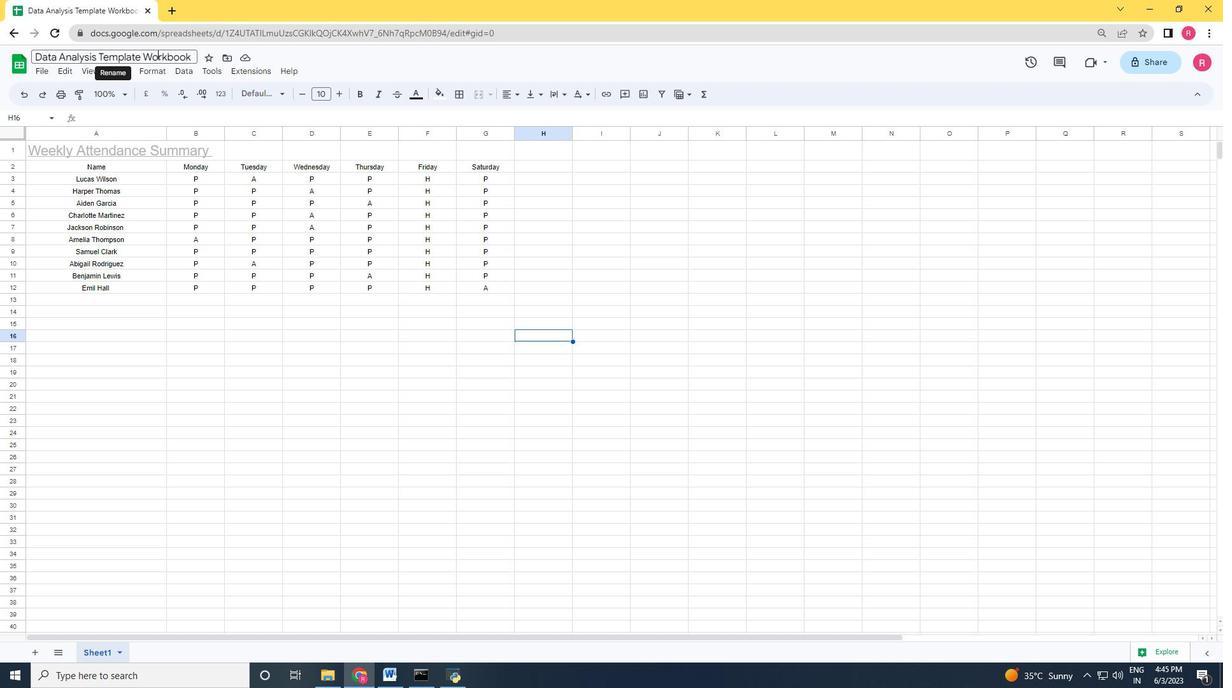 
Action: Mouse moved to (191, 57)
Screenshot: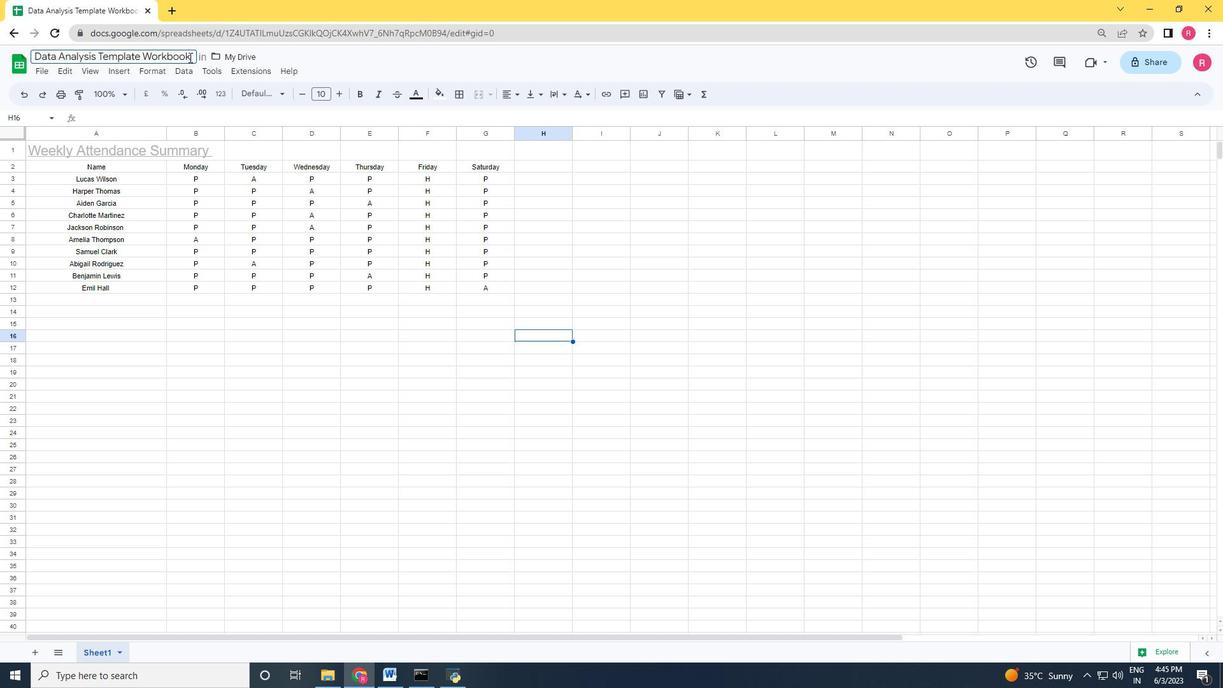 
Action: Mouse pressed left at (191, 57)
Screenshot: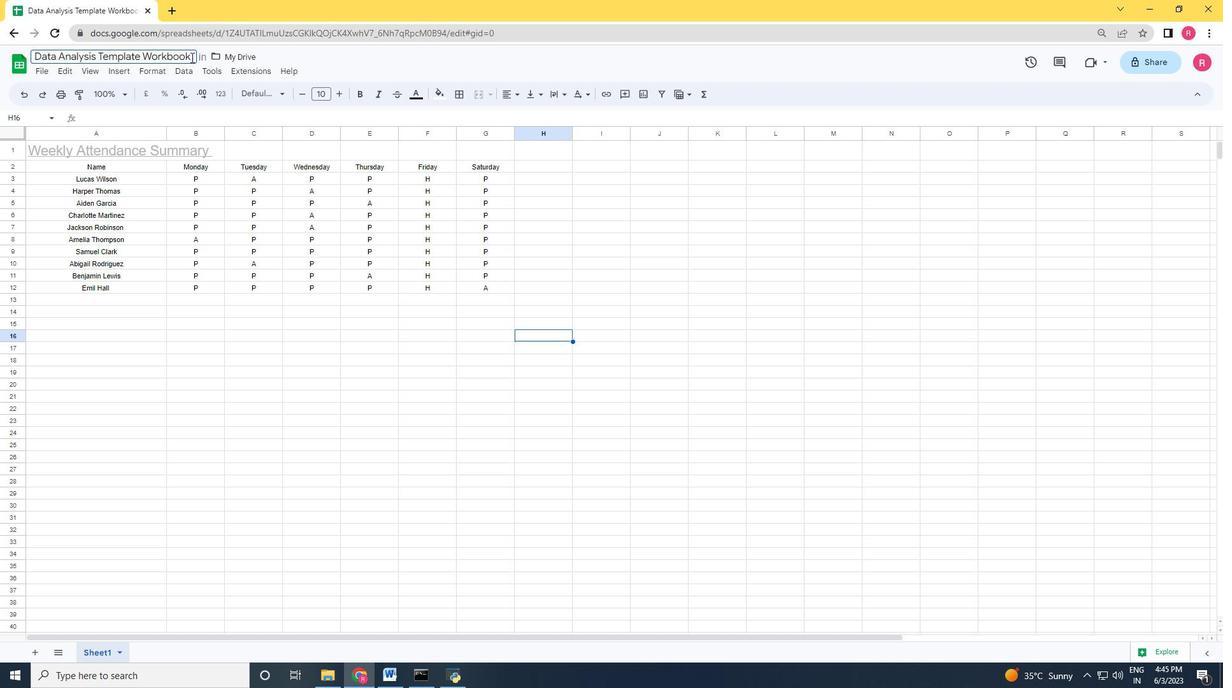 
Action: Key pressed book
Screenshot: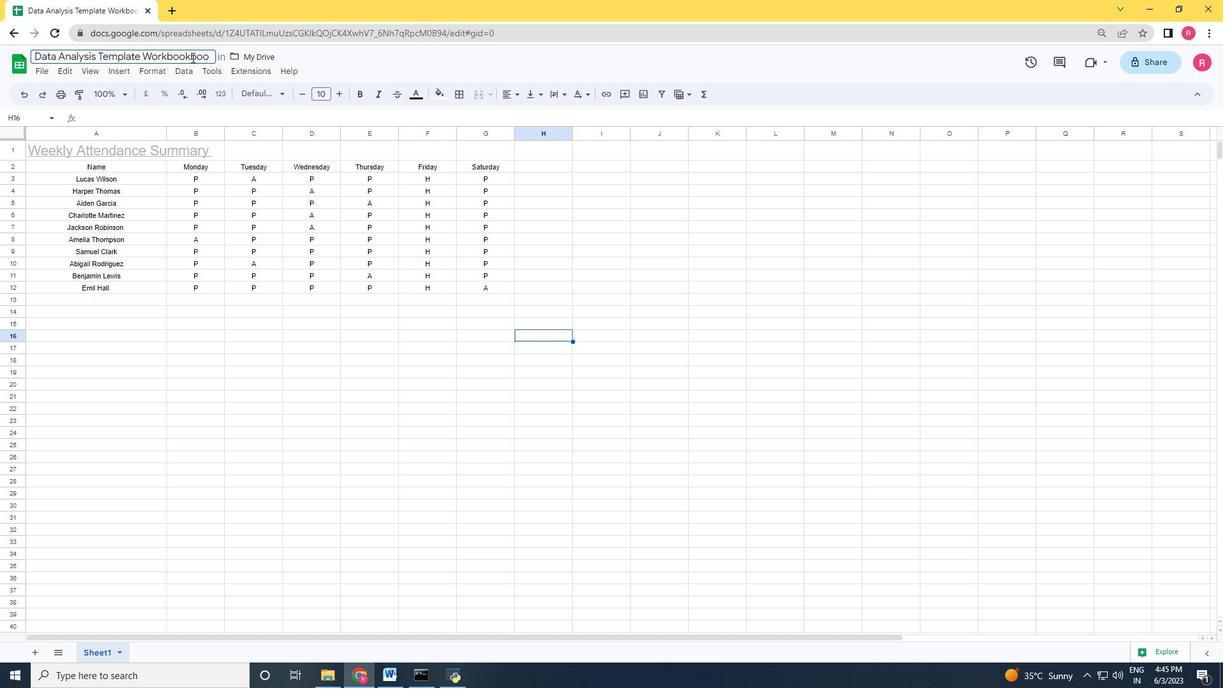 
Action: Mouse moved to (258, 270)
Screenshot: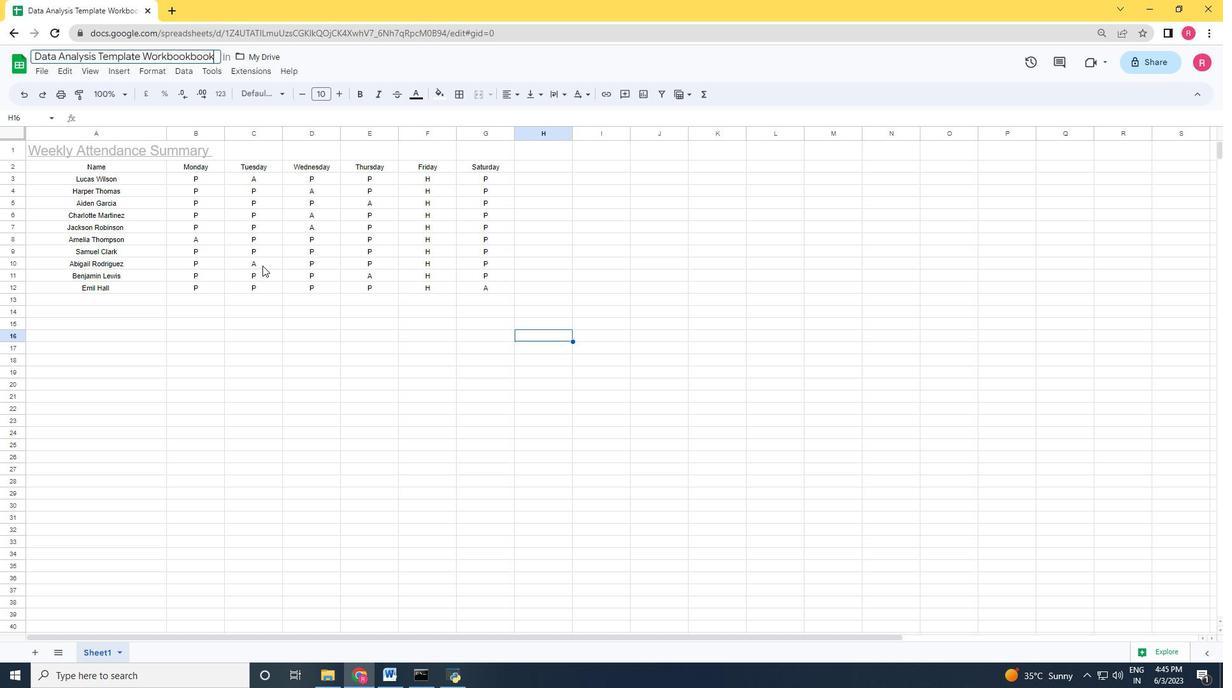 
Action: Mouse pressed left at (258, 270)
Screenshot: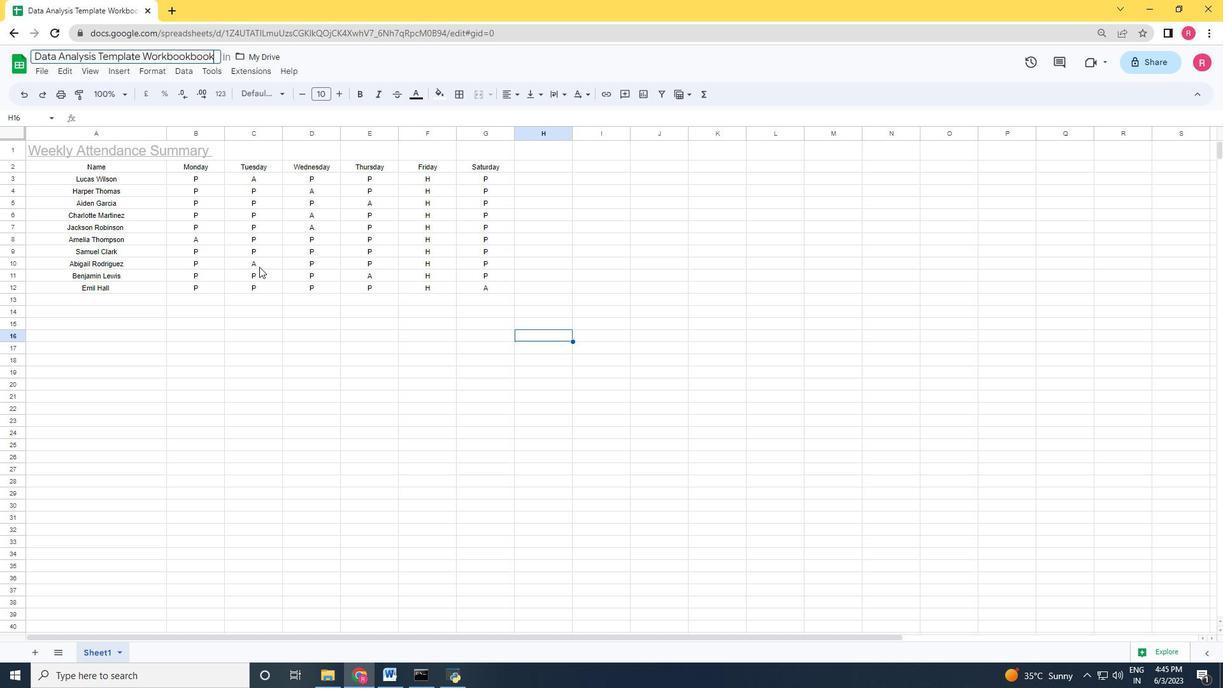 
Action: Mouse moved to (251, 328)
Screenshot: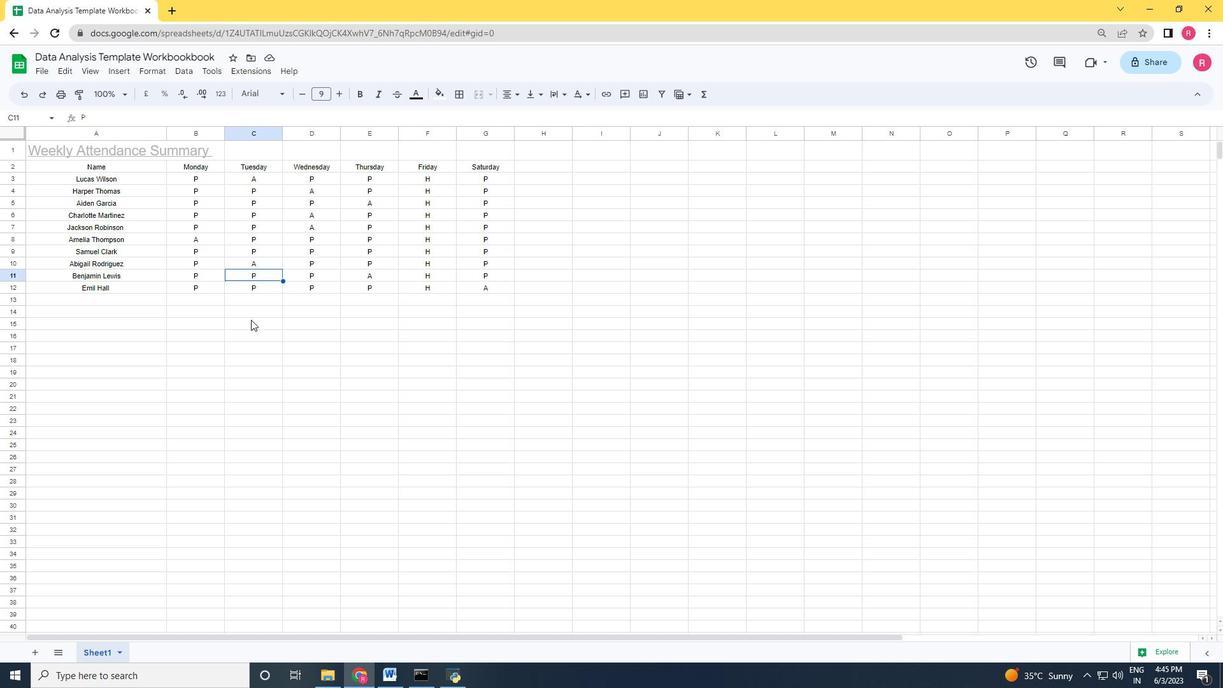
Action: Mouse pressed left at (251, 328)
Screenshot: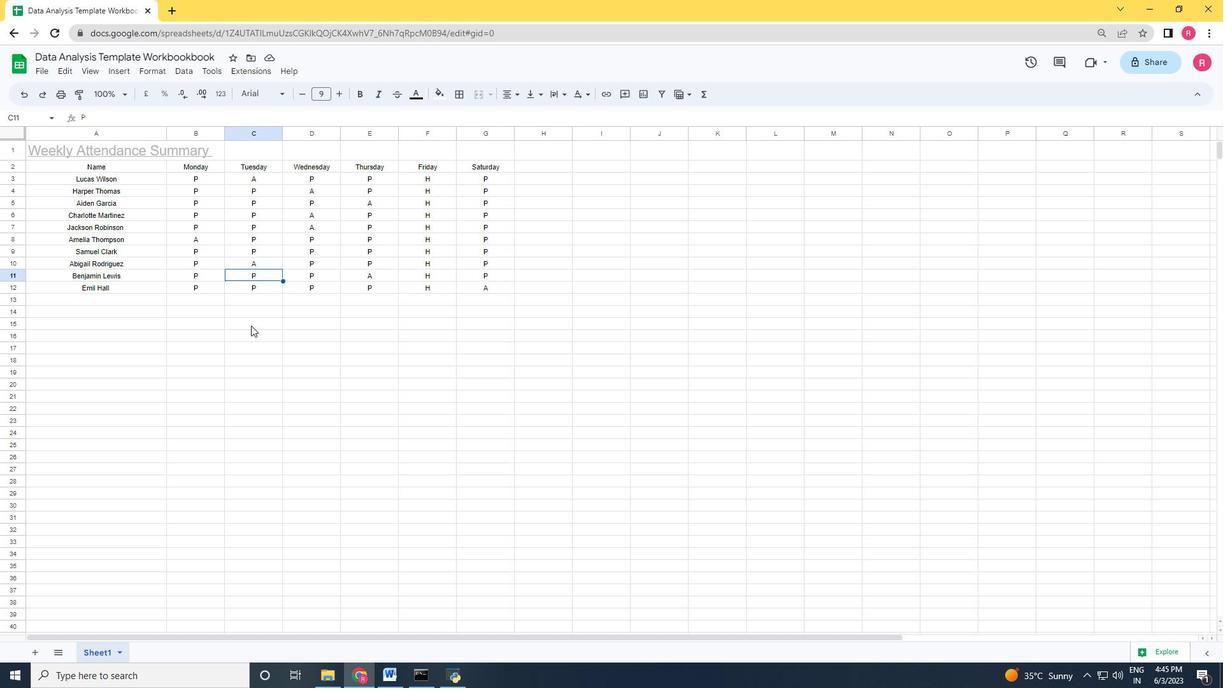 
Action: Mouse moved to (256, 326)
Screenshot: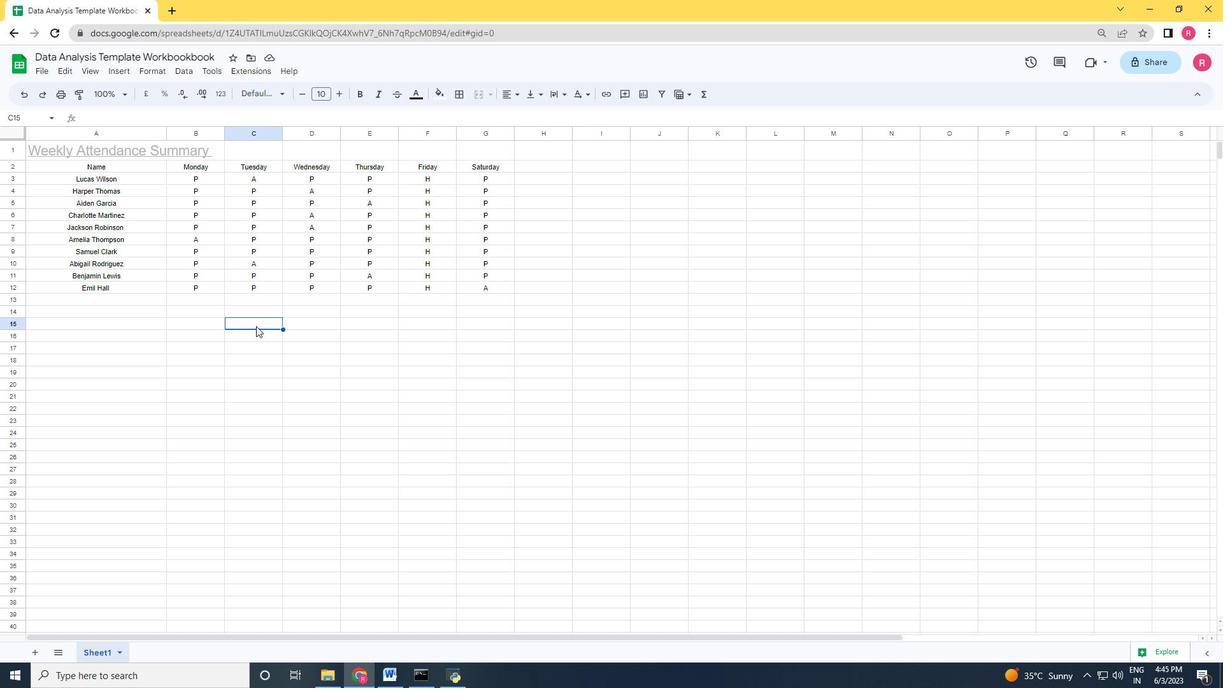 
